 Task: Find connections with filter location Lofthouse with filter topic #realtorwith filter profile language French with filter current company ISRO - Indian Space Research Organisation with filter school GL Bajaj Institute of Technology and Management with filter industry Glass Product Manufacturing with filter service category NotaryOnline Research with filter keywords title Political Scientist
Action: Mouse moved to (492, 70)
Screenshot: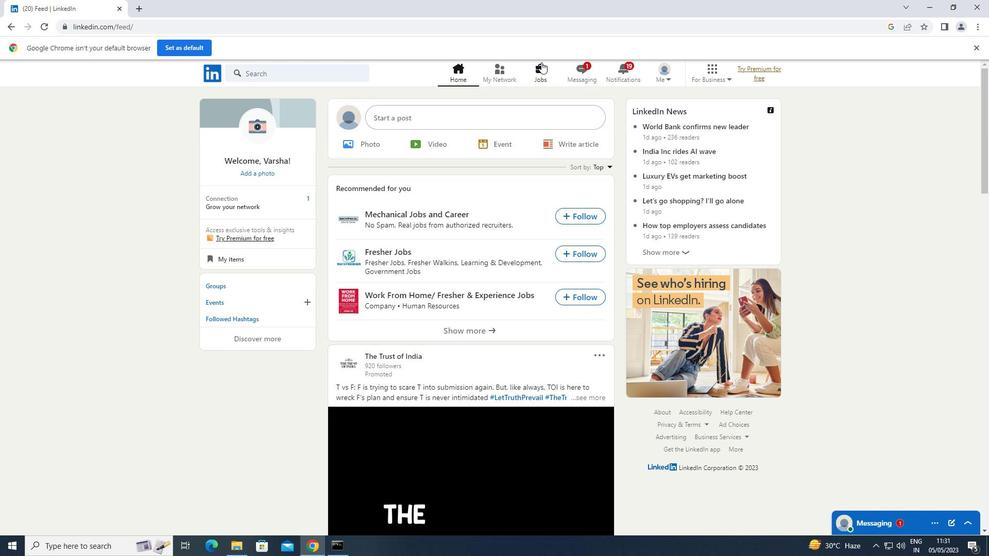 
Action: Mouse pressed left at (492, 70)
Screenshot: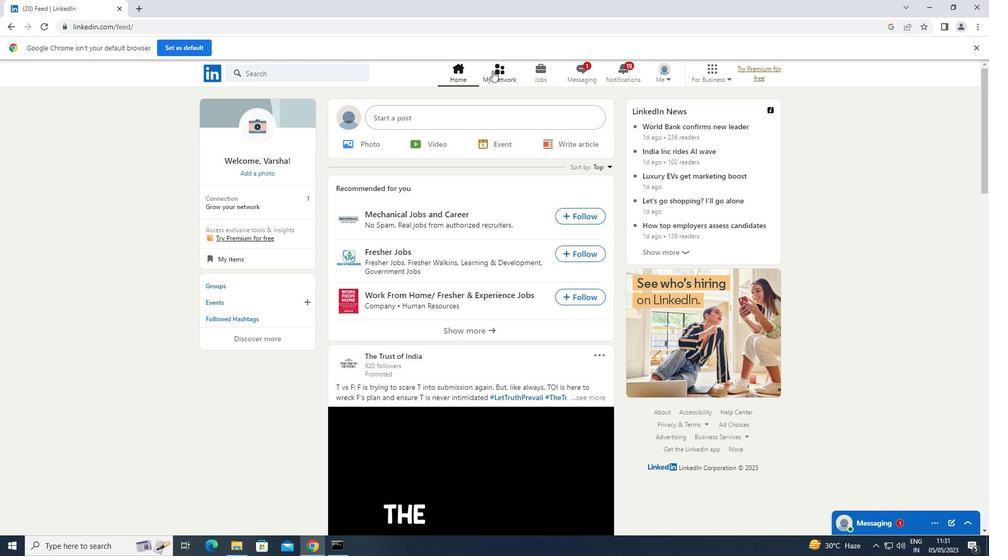 
Action: Mouse moved to (252, 129)
Screenshot: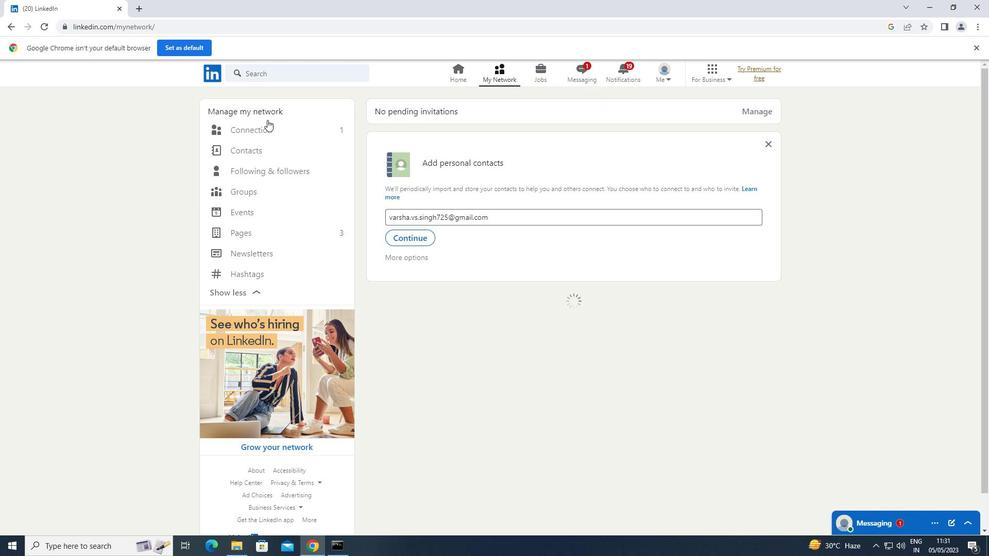 
Action: Mouse pressed left at (252, 129)
Screenshot: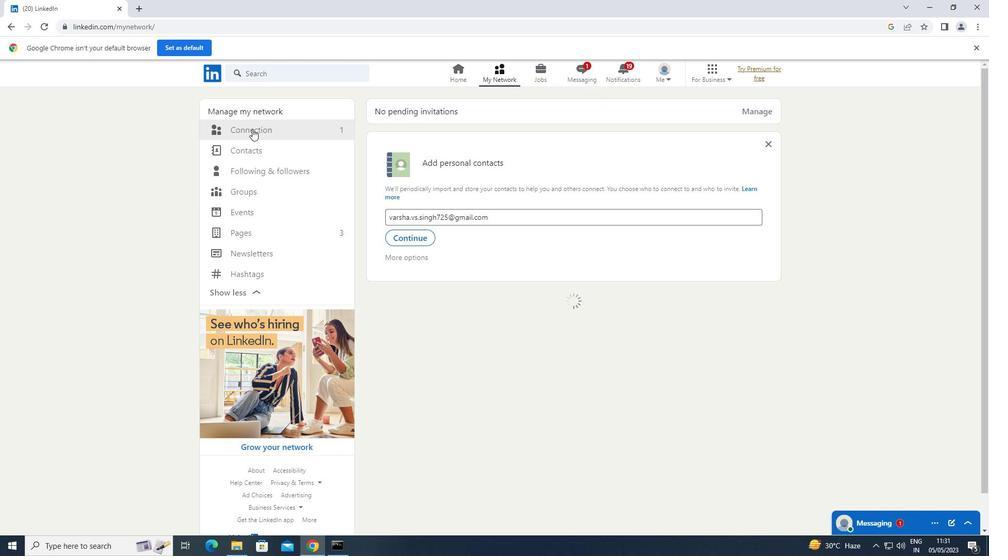 
Action: Mouse moved to (579, 128)
Screenshot: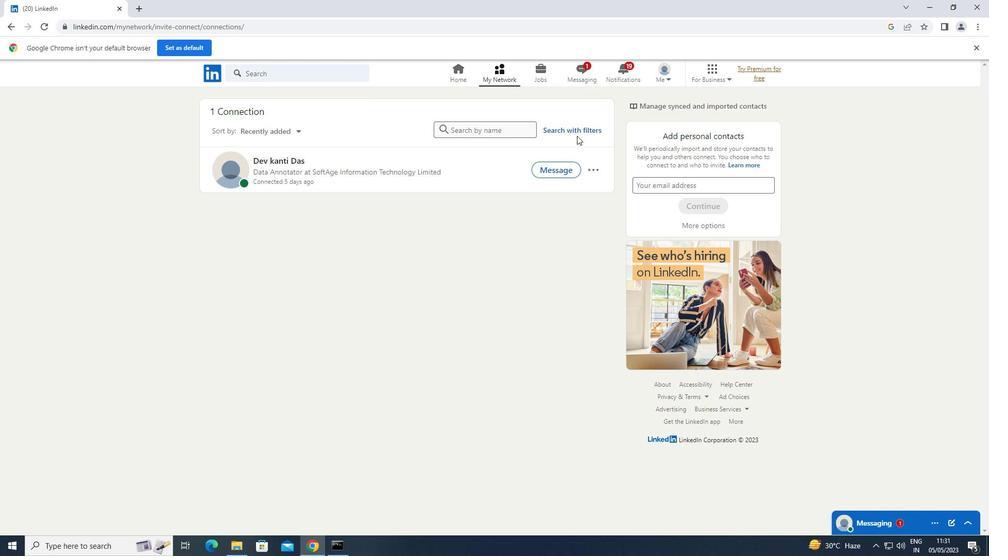 
Action: Mouse pressed left at (579, 128)
Screenshot: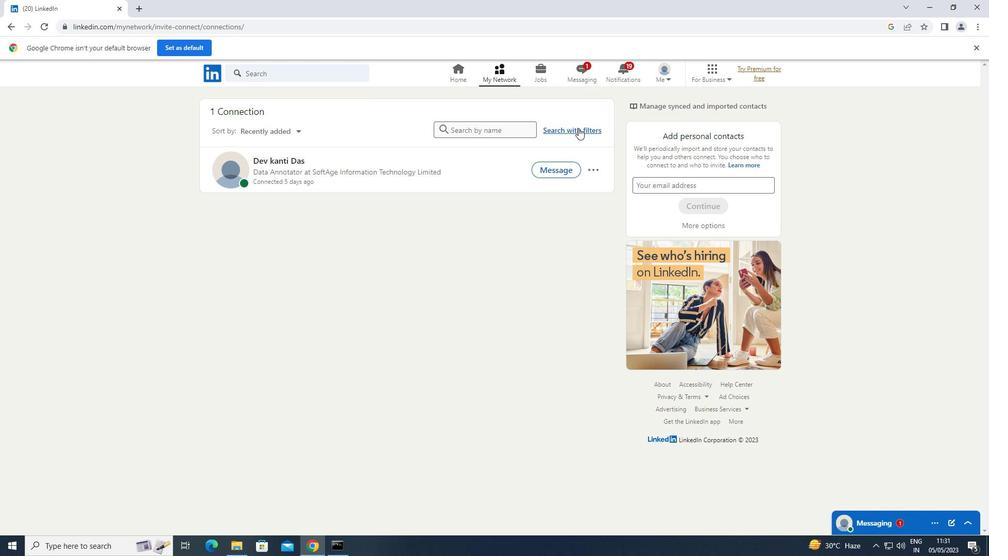 
Action: Mouse moved to (530, 103)
Screenshot: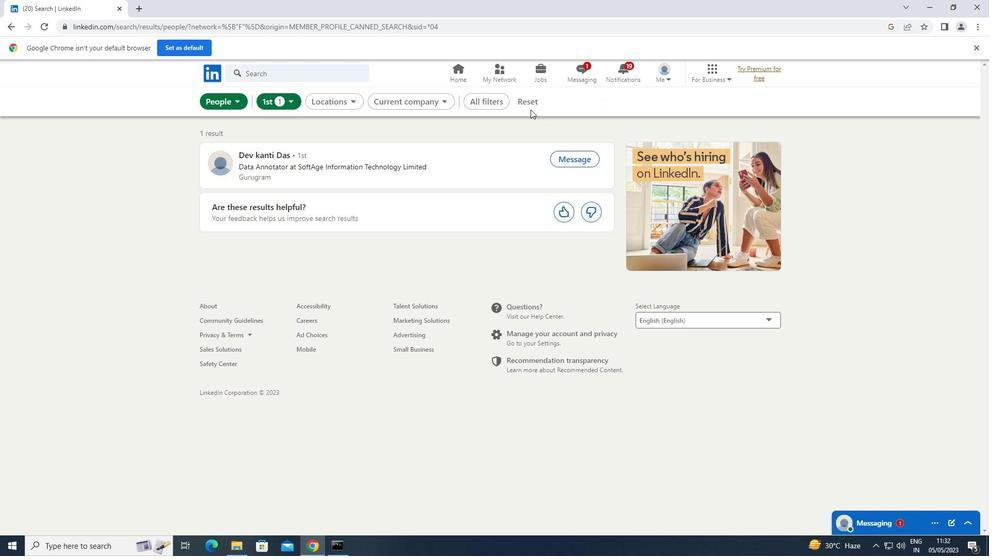 
Action: Mouse pressed left at (530, 103)
Screenshot: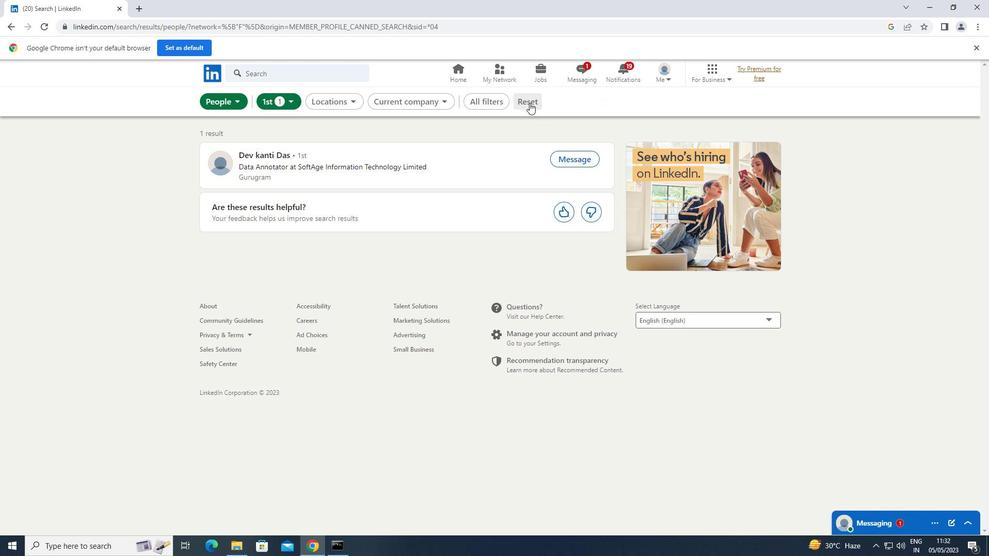 
Action: Mouse moved to (513, 95)
Screenshot: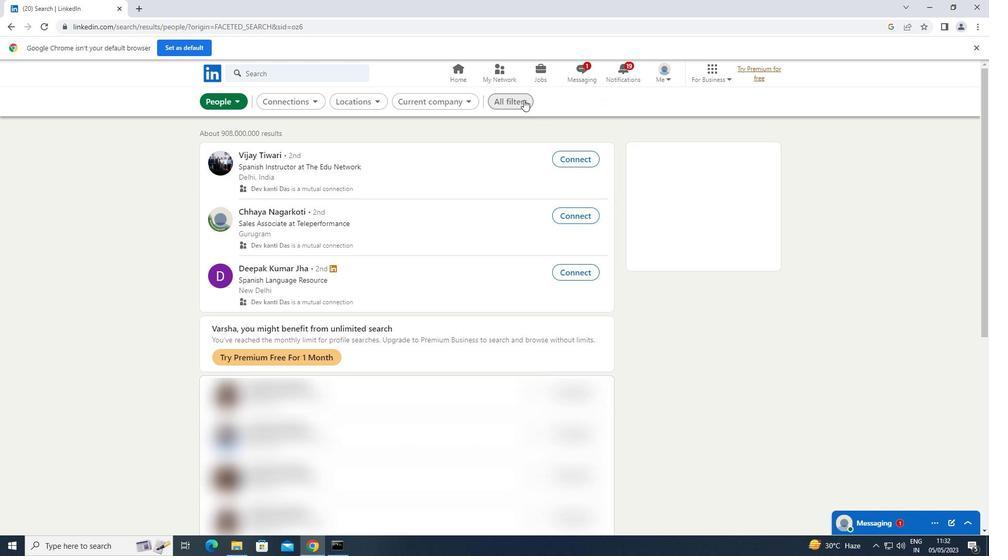 
Action: Mouse pressed left at (513, 95)
Screenshot: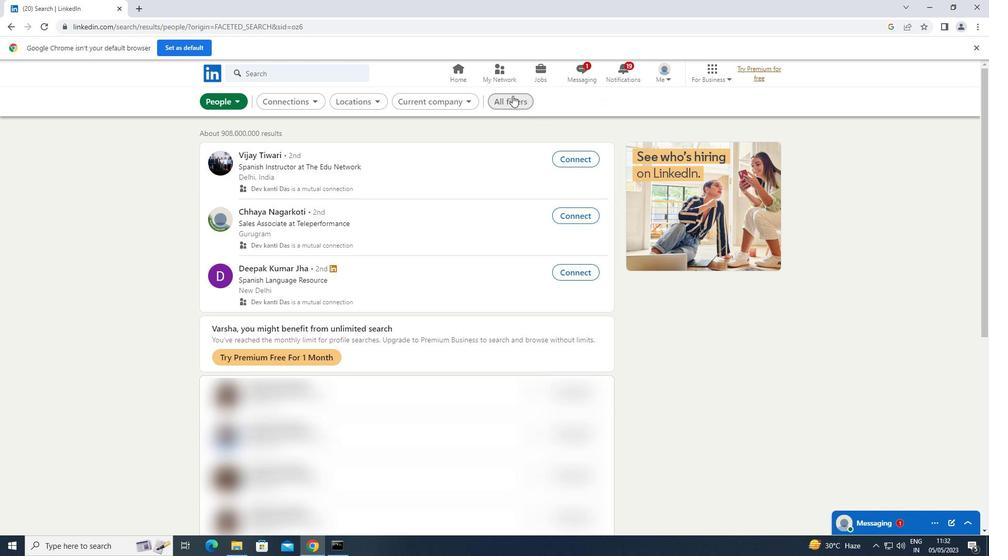 
Action: Mouse moved to (783, 209)
Screenshot: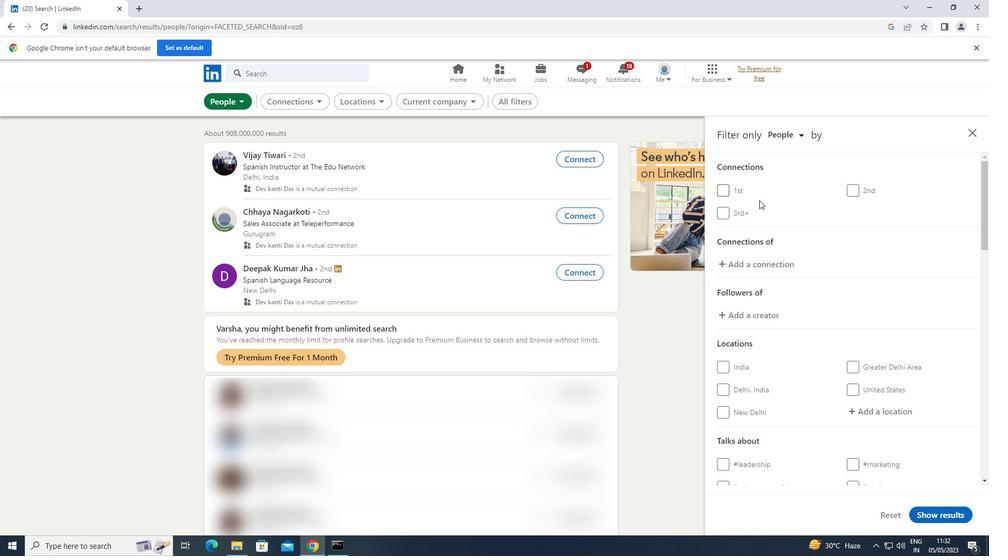 
Action: Mouse scrolled (783, 209) with delta (0, 0)
Screenshot: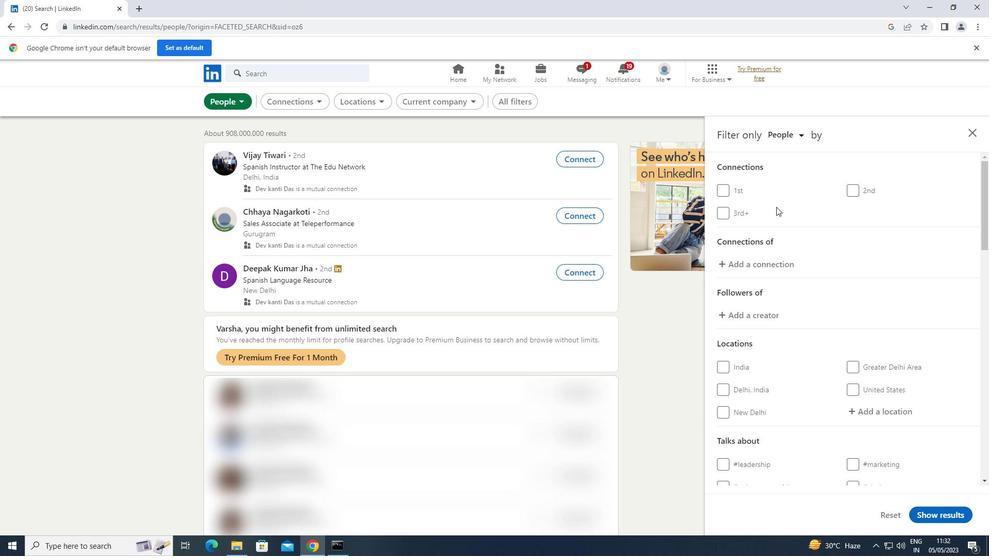 
Action: Mouse scrolled (783, 209) with delta (0, 0)
Screenshot: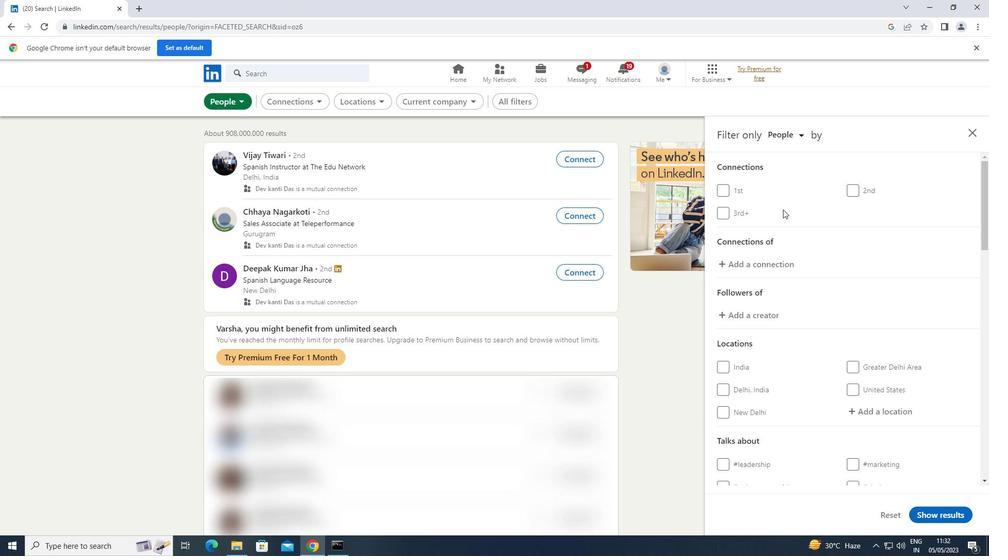 
Action: Mouse scrolled (783, 209) with delta (0, 0)
Screenshot: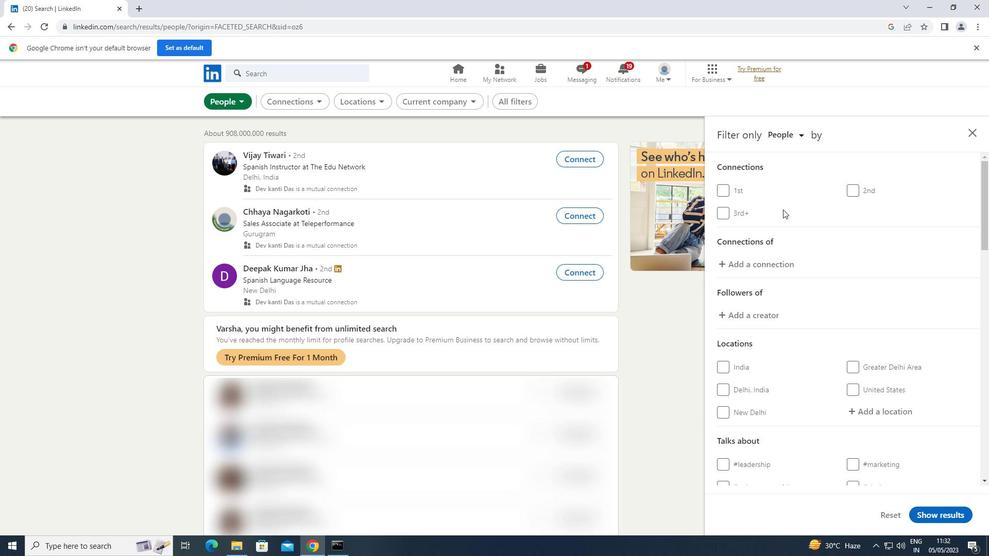 
Action: Mouse moved to (866, 262)
Screenshot: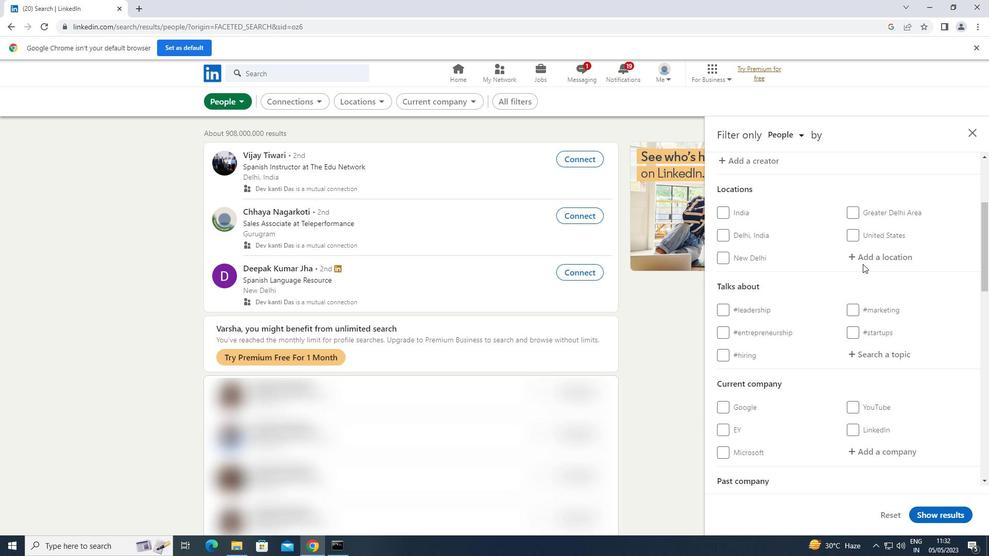 
Action: Mouse pressed left at (866, 262)
Screenshot: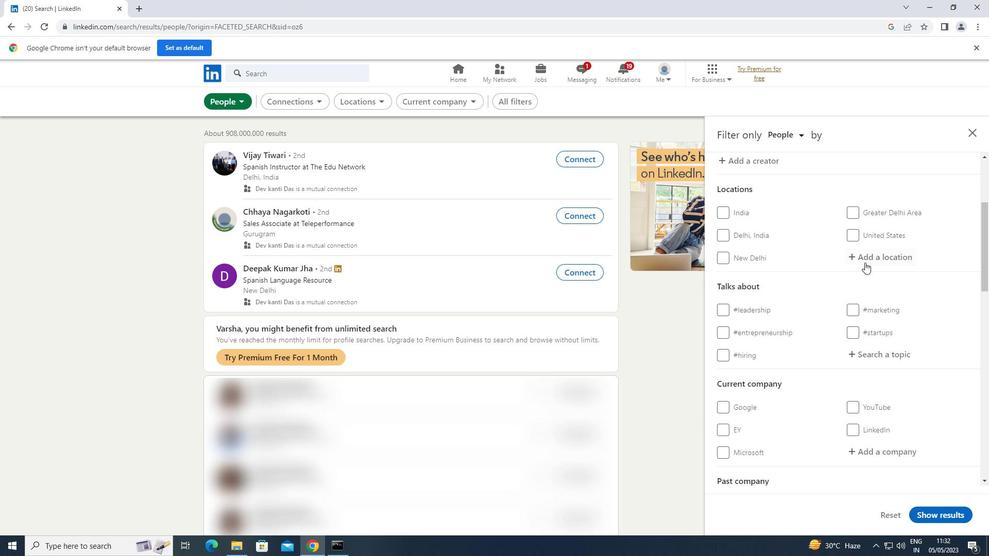 
Action: Key pressed <Key.shift>LOFTHOUSE
Screenshot: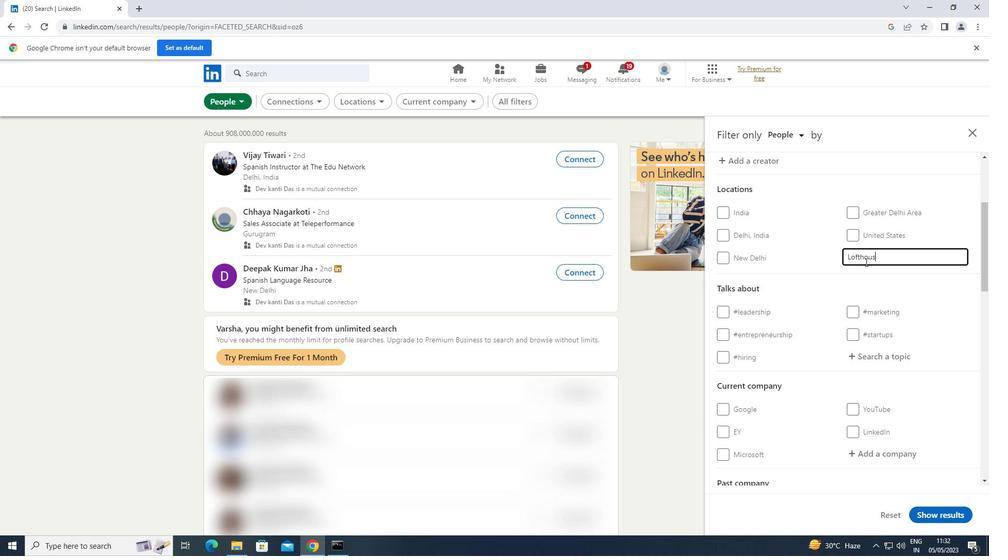 
Action: Mouse moved to (867, 355)
Screenshot: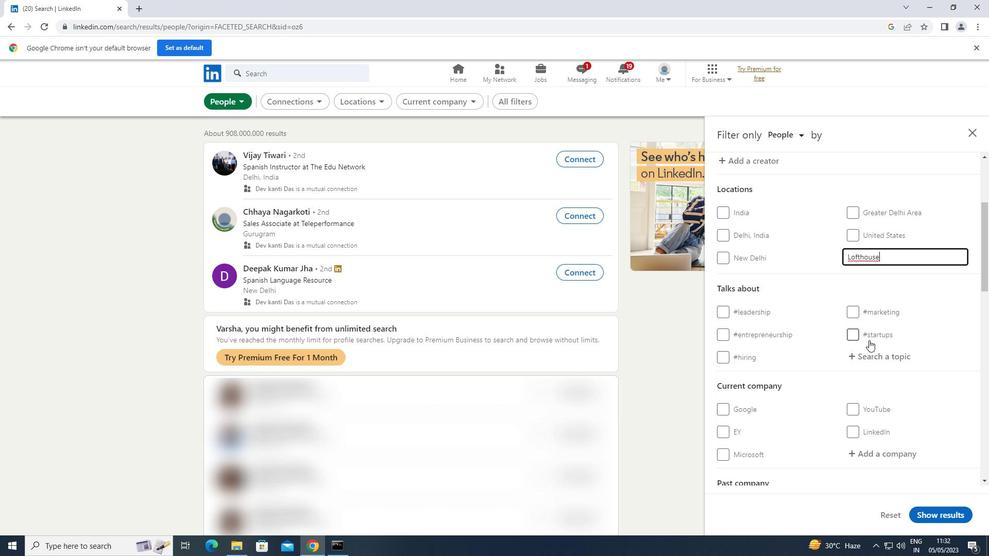 
Action: Mouse pressed left at (867, 355)
Screenshot: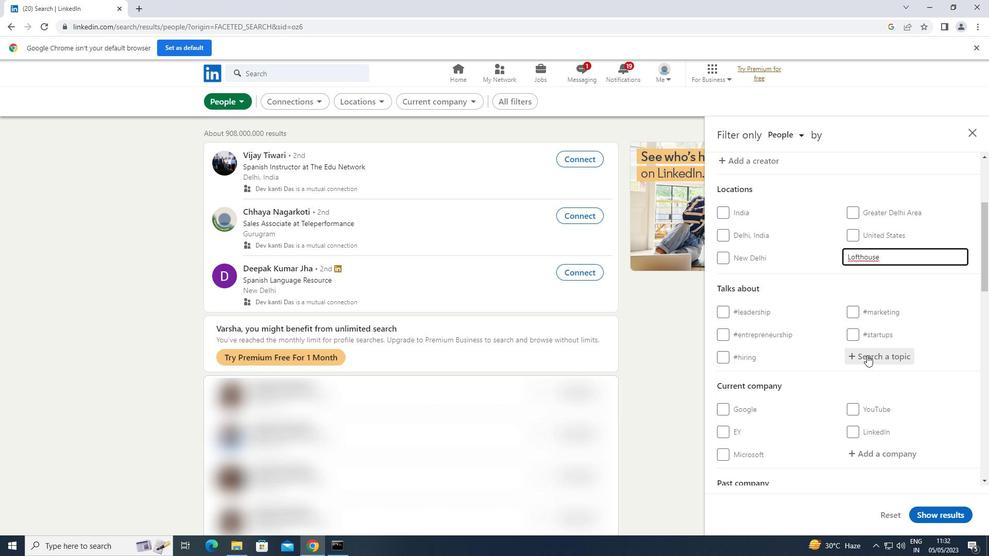 
Action: Key pressed REALTOR
Screenshot: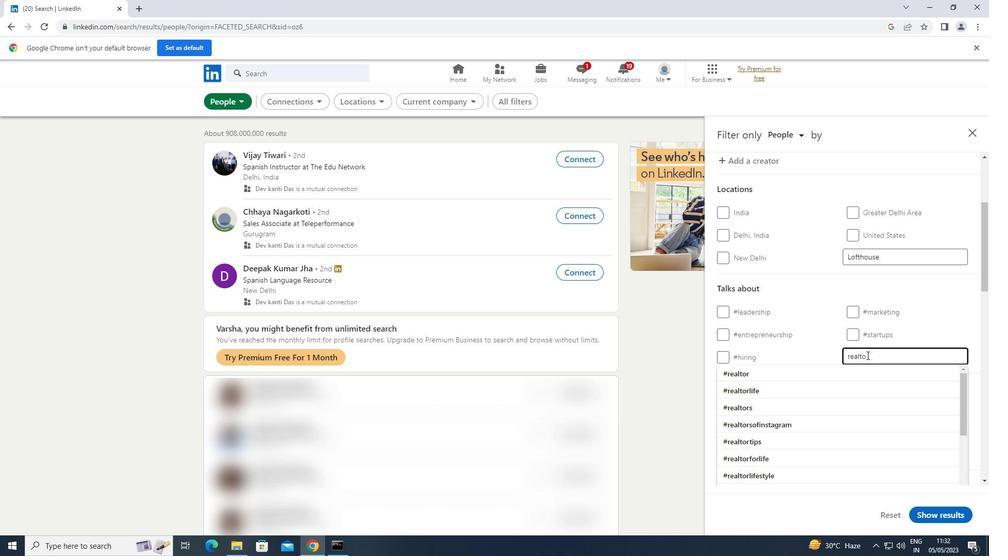 
Action: Mouse moved to (810, 364)
Screenshot: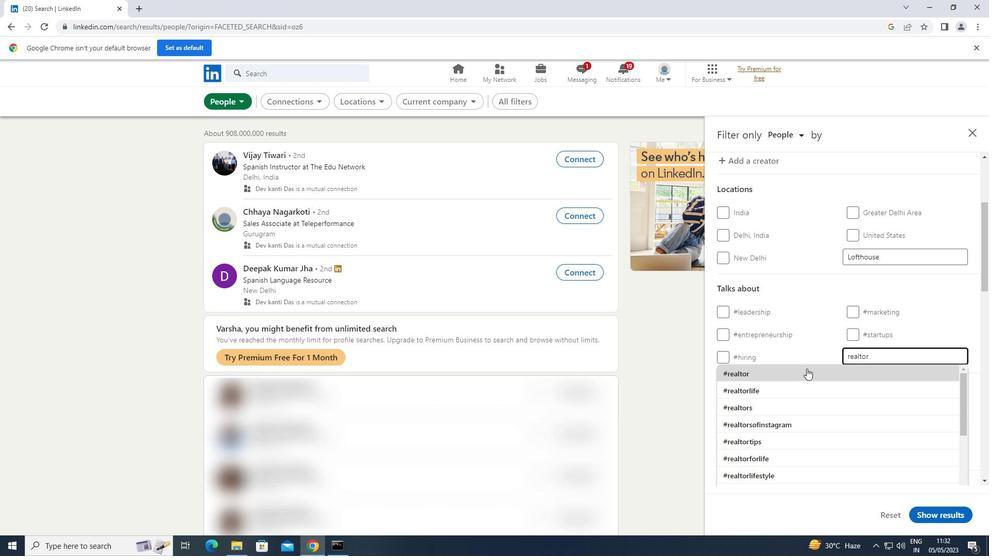 
Action: Mouse pressed left at (810, 364)
Screenshot: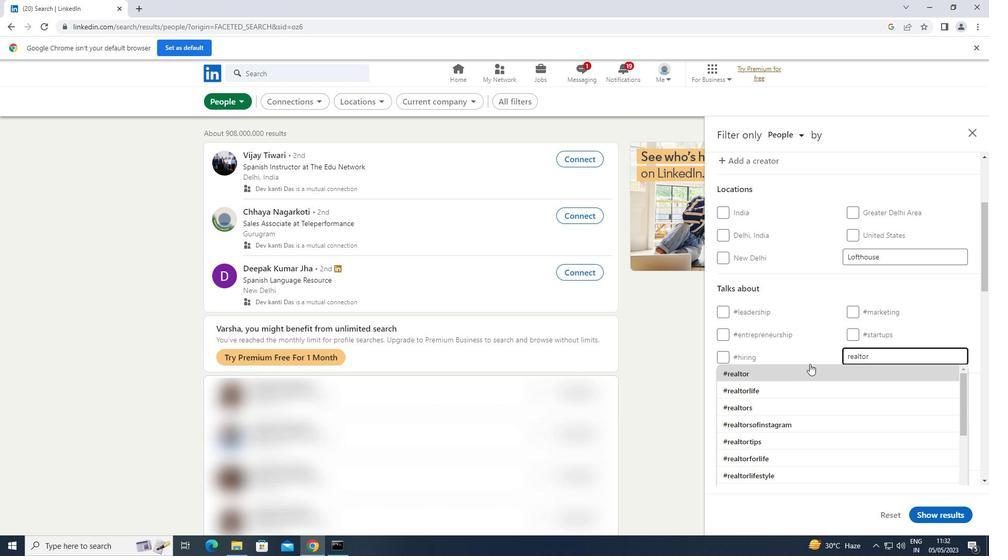 
Action: Mouse scrolled (810, 364) with delta (0, 0)
Screenshot: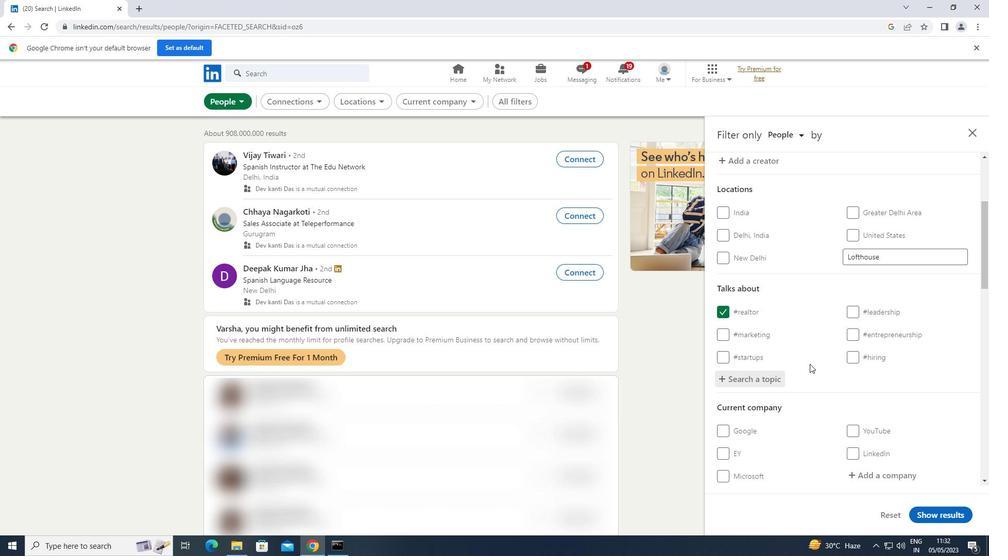 
Action: Mouse scrolled (810, 364) with delta (0, 0)
Screenshot: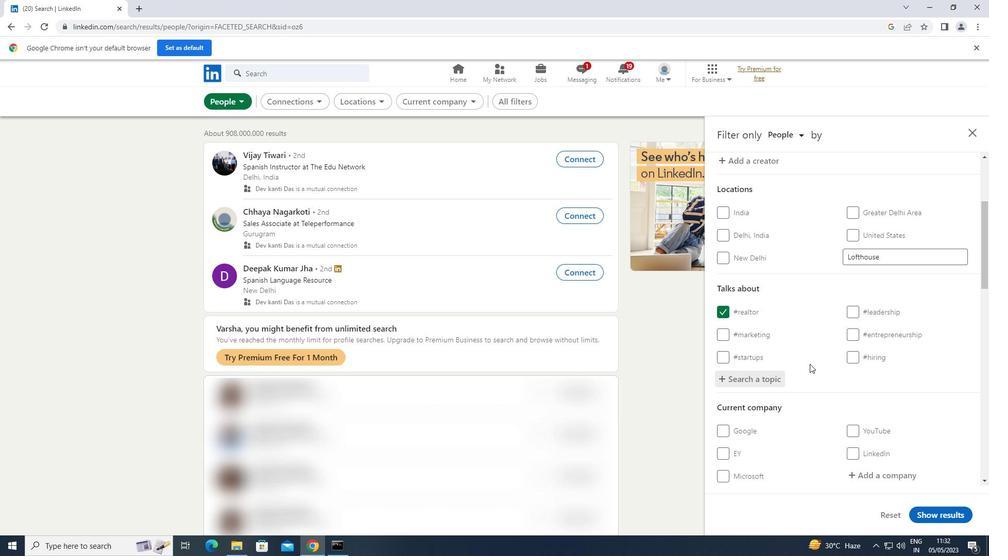 
Action: Mouse scrolled (810, 364) with delta (0, 0)
Screenshot: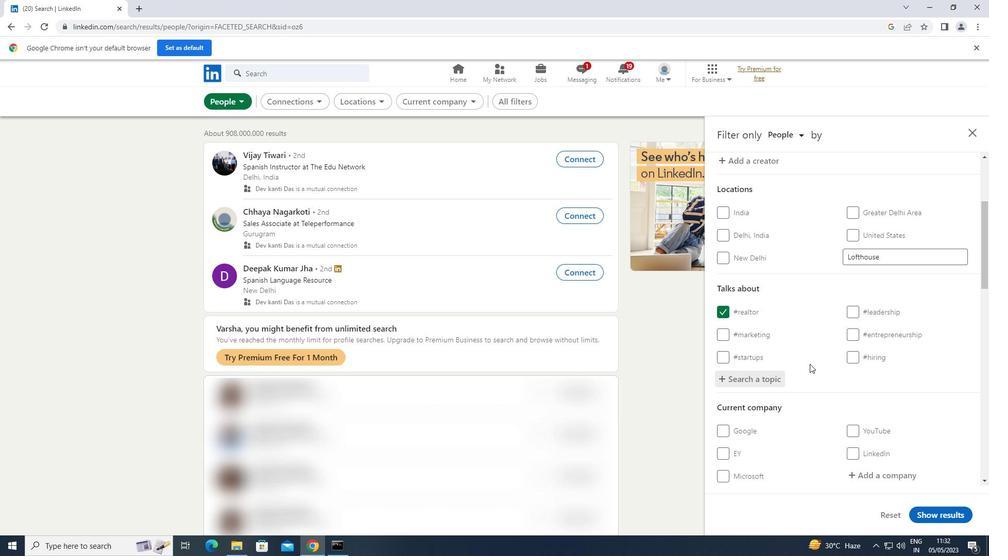 
Action: Mouse scrolled (810, 364) with delta (0, 0)
Screenshot: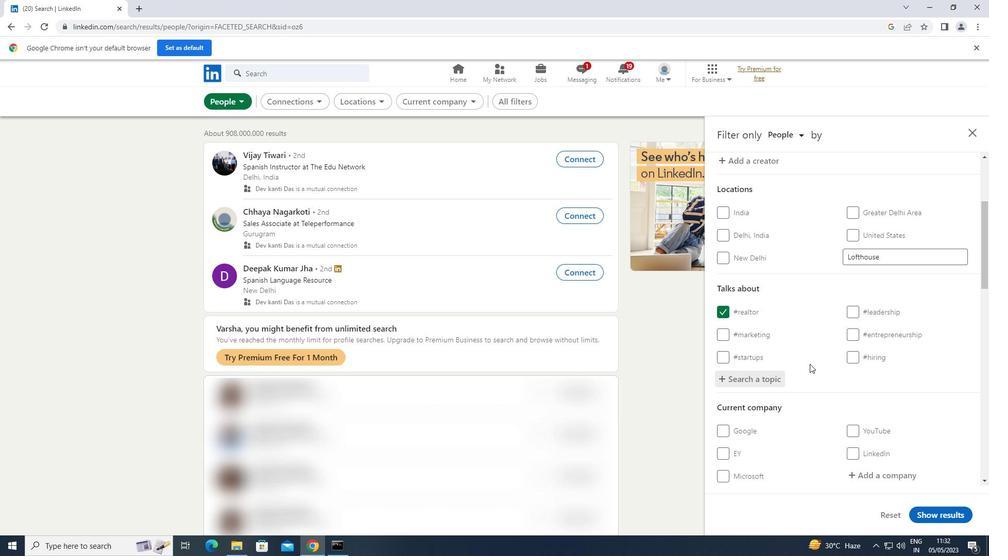 
Action: Mouse scrolled (810, 364) with delta (0, 0)
Screenshot: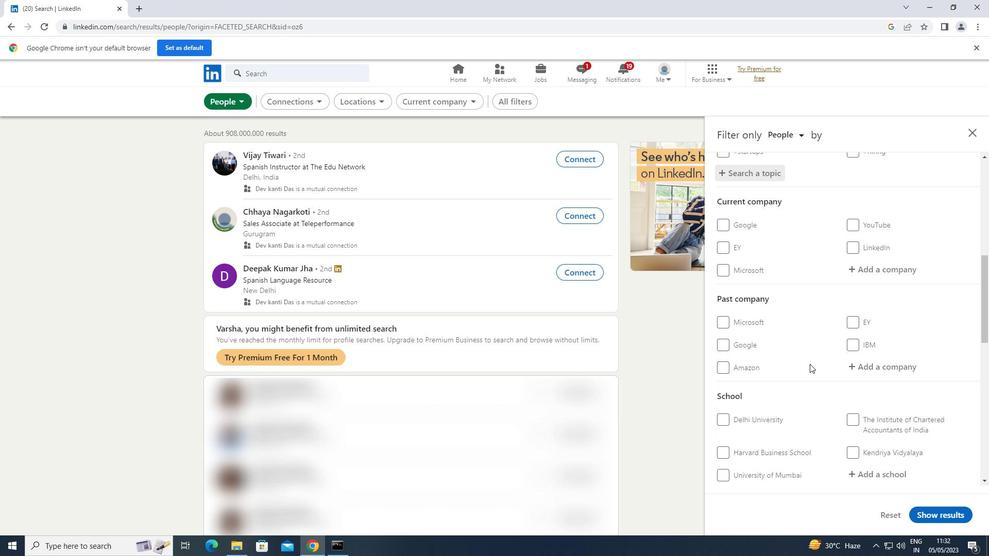 
Action: Mouse scrolled (810, 364) with delta (0, 0)
Screenshot: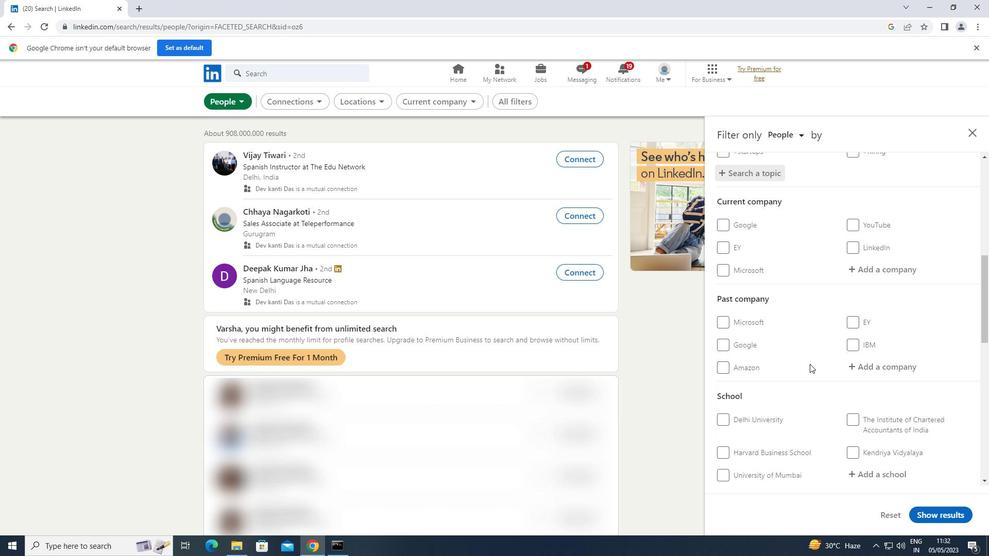 
Action: Mouse scrolled (810, 364) with delta (0, 0)
Screenshot: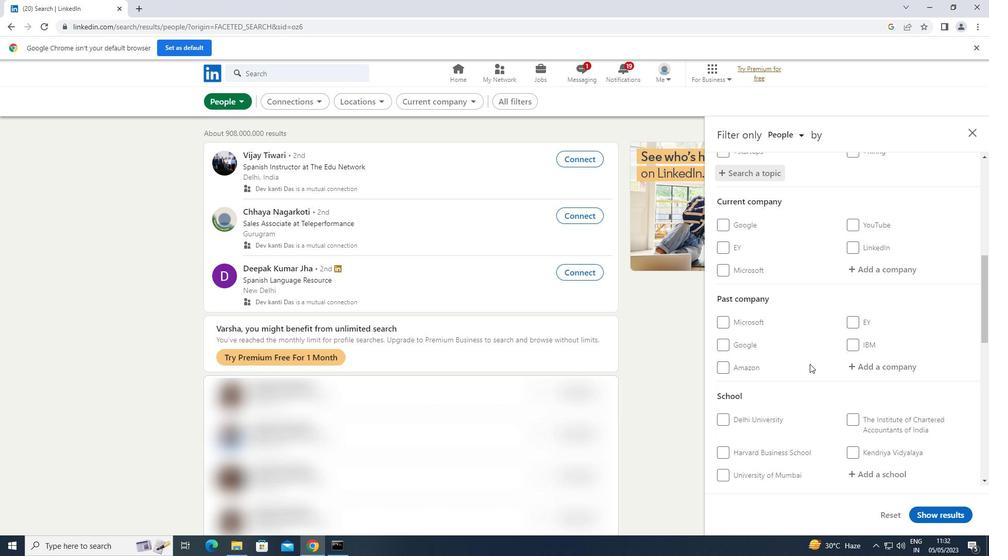 
Action: Mouse scrolled (810, 364) with delta (0, 0)
Screenshot: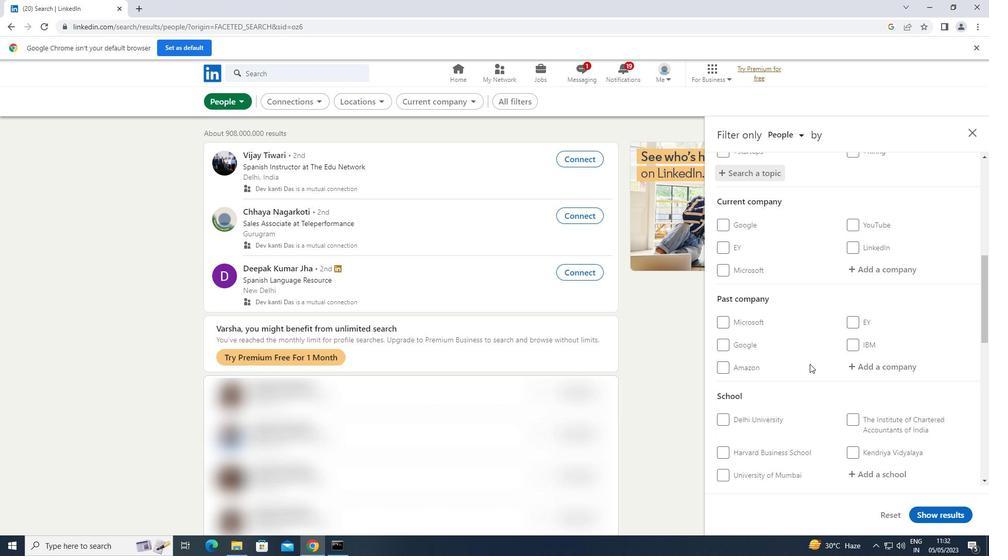 
Action: Mouse scrolled (810, 364) with delta (0, 0)
Screenshot: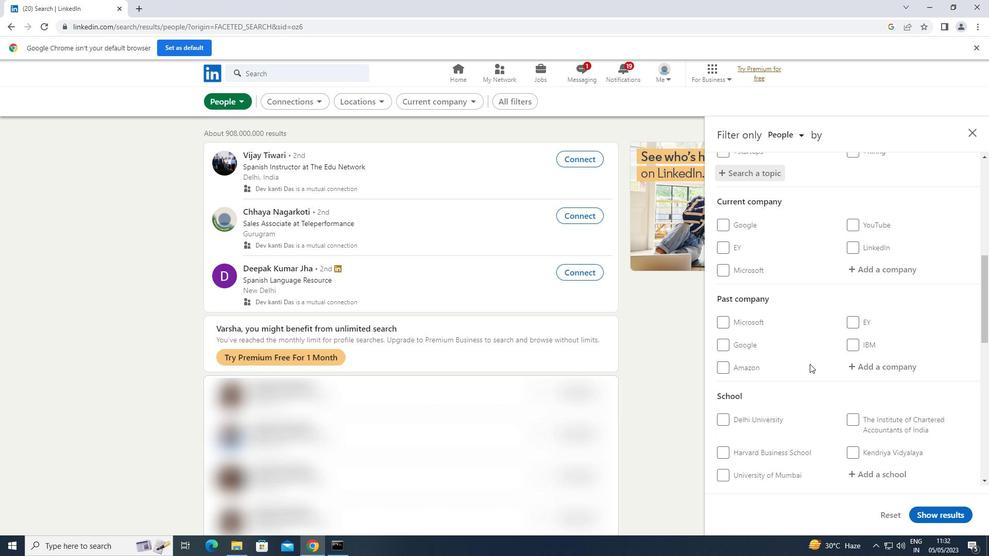 
Action: Mouse moved to (849, 384)
Screenshot: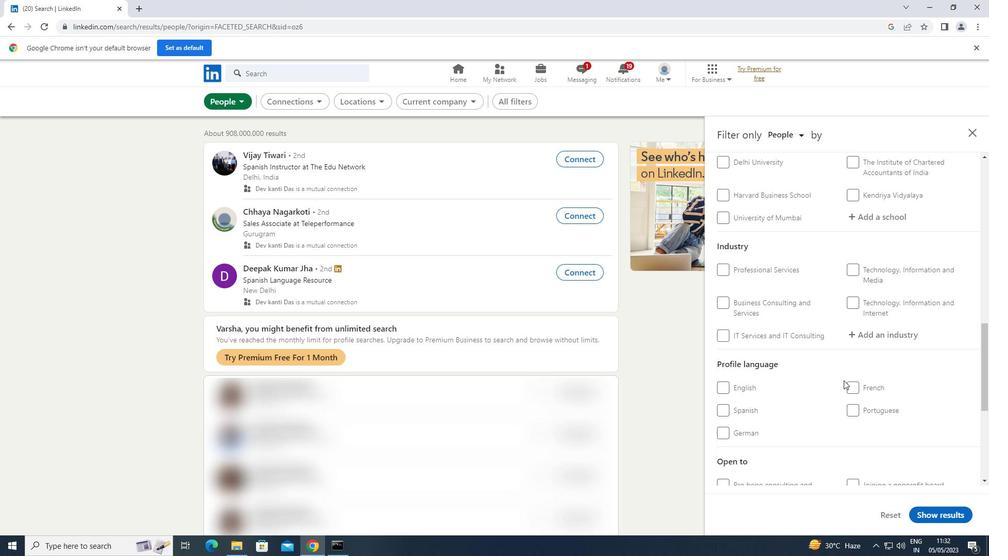 
Action: Mouse pressed left at (849, 384)
Screenshot: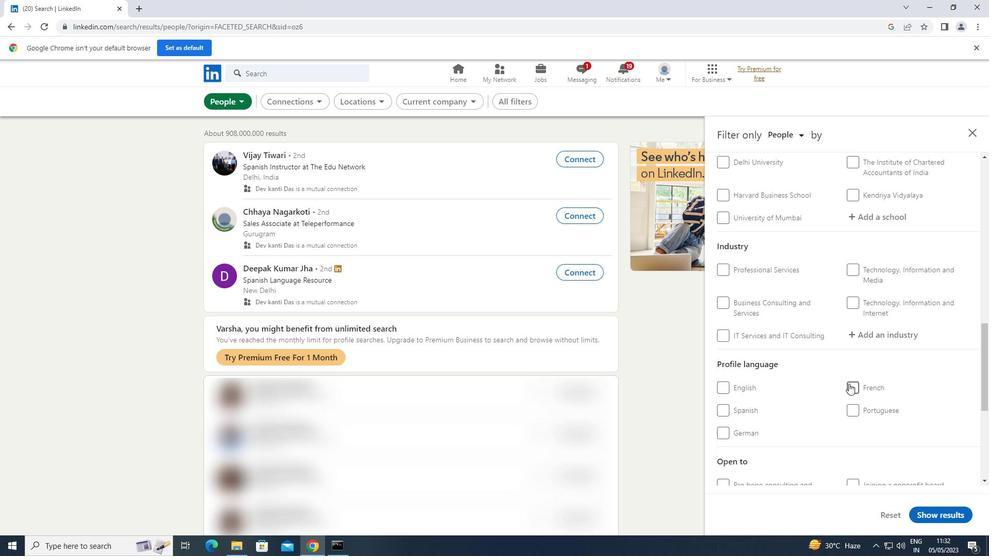 
Action: Mouse moved to (836, 378)
Screenshot: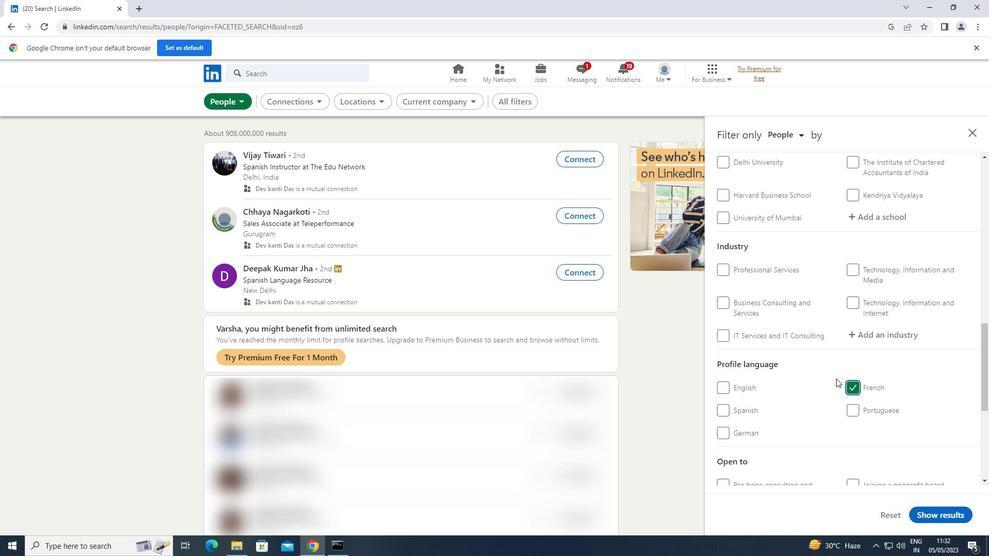 
Action: Mouse scrolled (836, 378) with delta (0, 0)
Screenshot: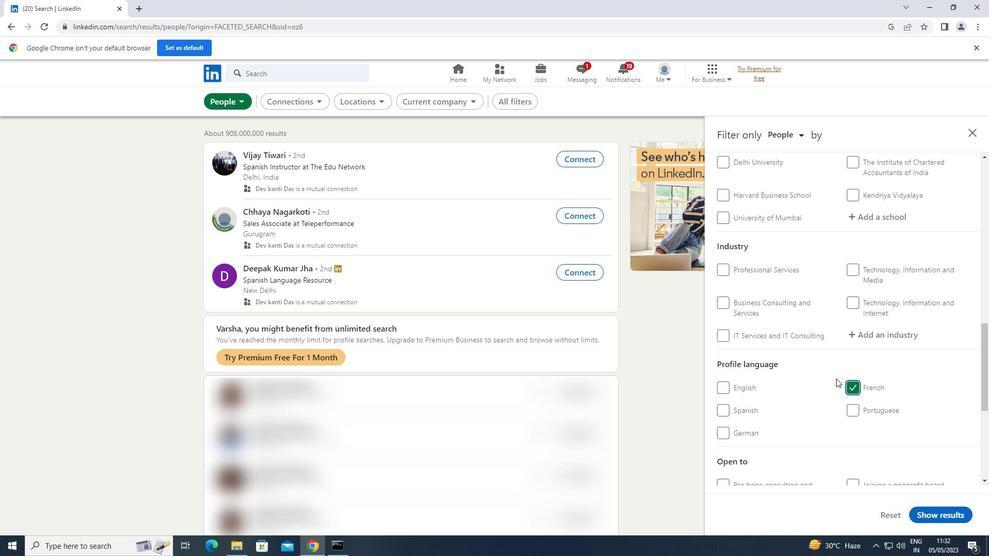
Action: Mouse scrolled (836, 378) with delta (0, 0)
Screenshot: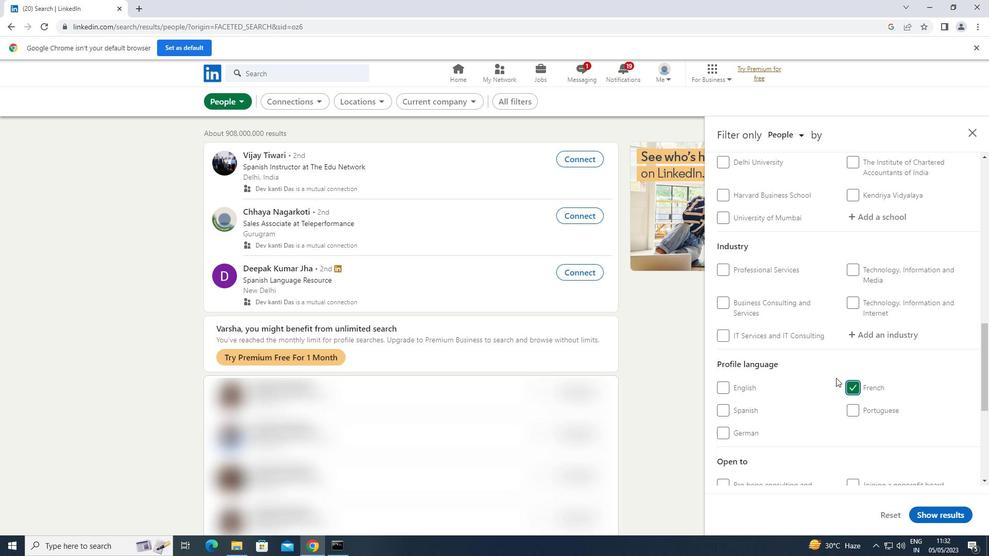 
Action: Mouse moved to (836, 377)
Screenshot: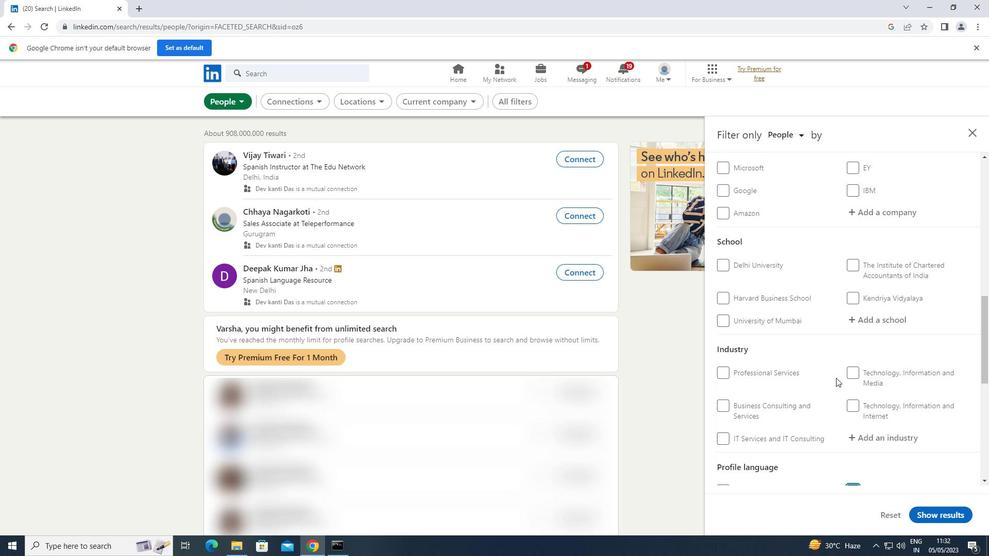 
Action: Mouse scrolled (836, 377) with delta (0, 0)
Screenshot: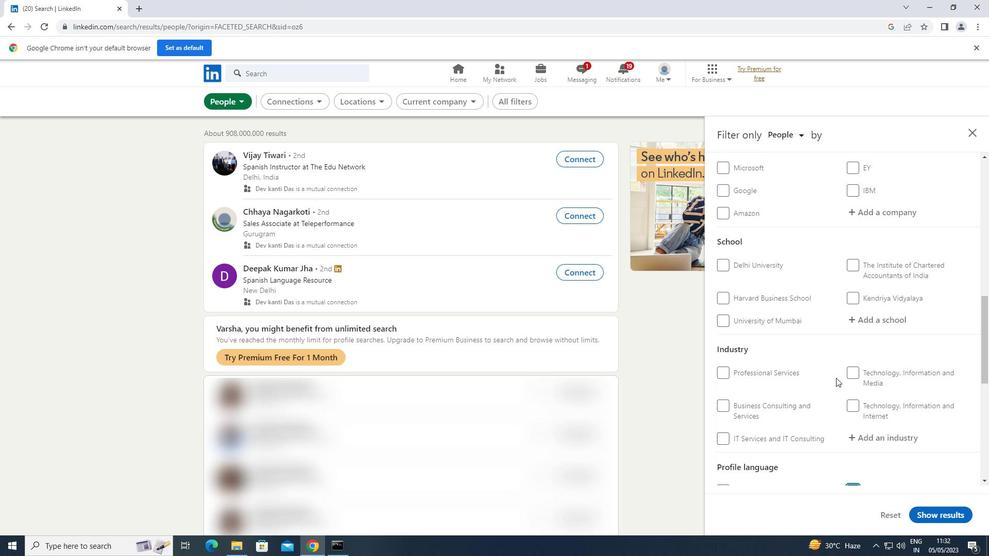 
Action: Mouse scrolled (836, 377) with delta (0, 0)
Screenshot: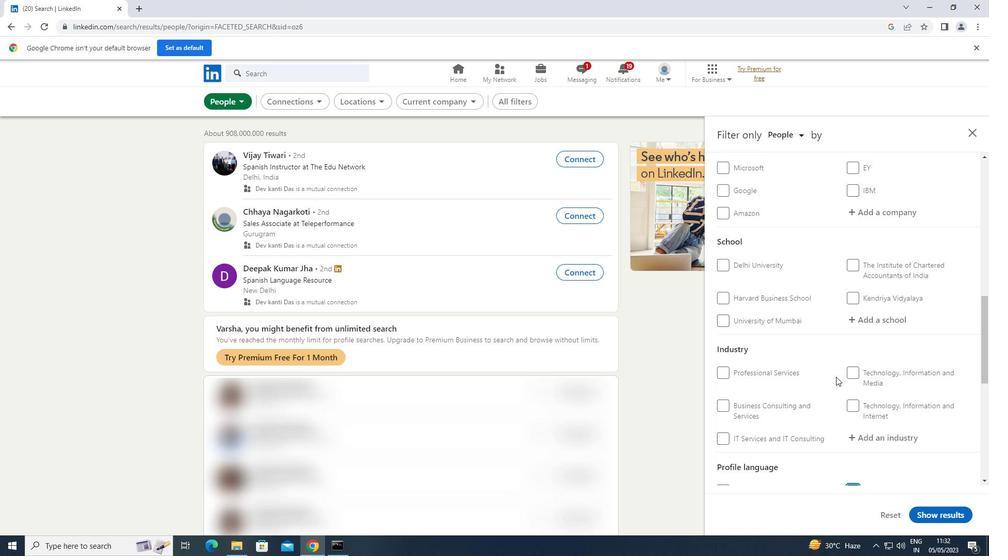 
Action: Mouse scrolled (836, 377) with delta (0, 0)
Screenshot: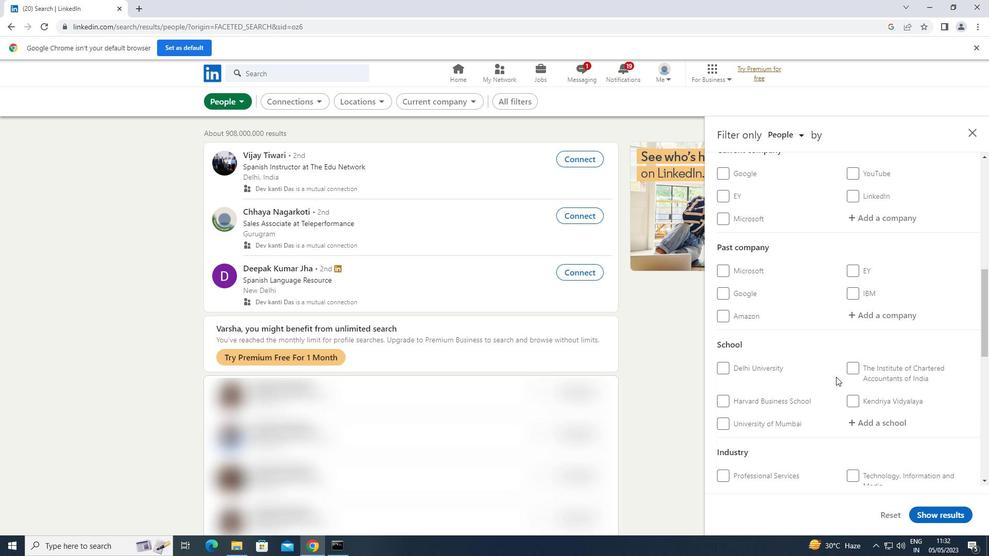 
Action: Mouse moved to (877, 273)
Screenshot: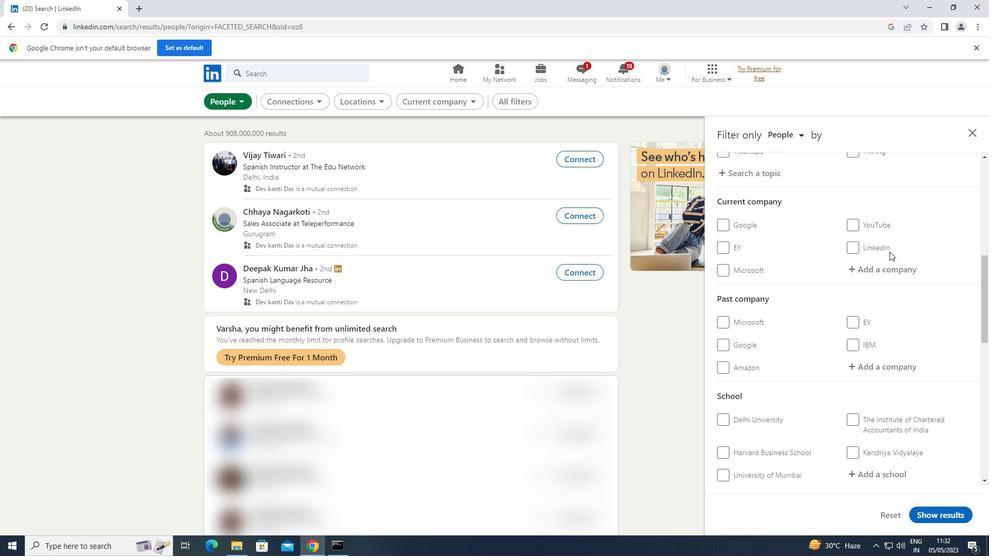 
Action: Mouse pressed left at (877, 273)
Screenshot: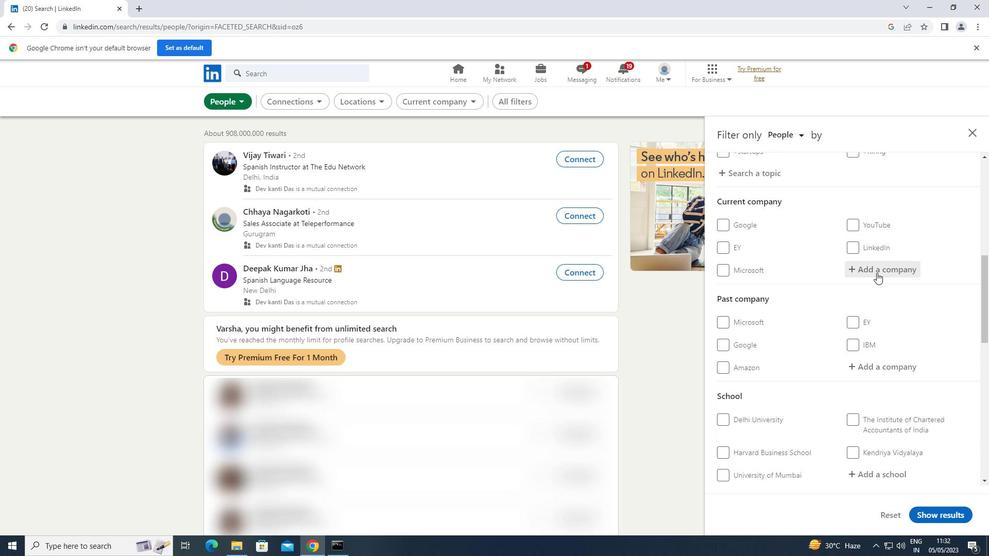 
Action: Key pressed <Key.shift><Key.shift>ISRO-
Screenshot: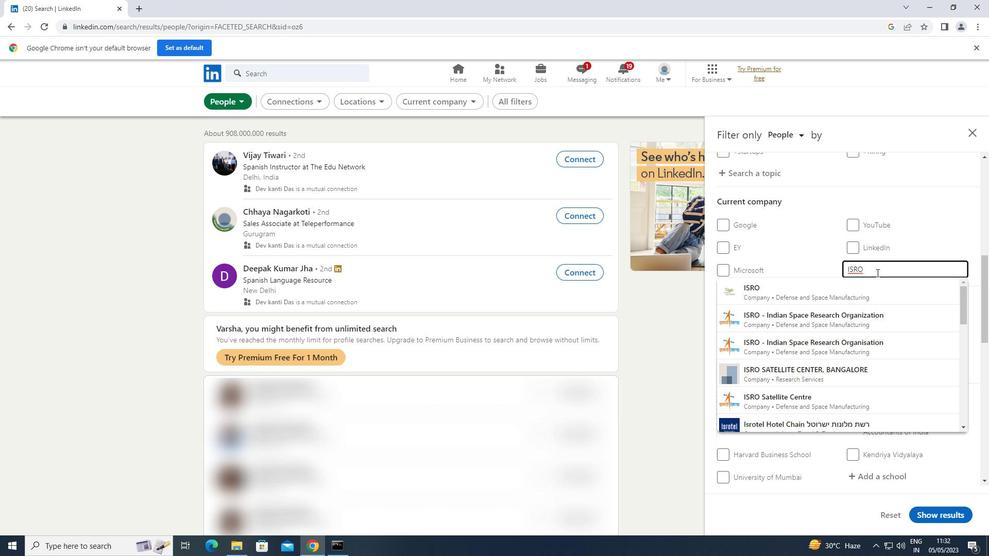 
Action: Mouse moved to (848, 318)
Screenshot: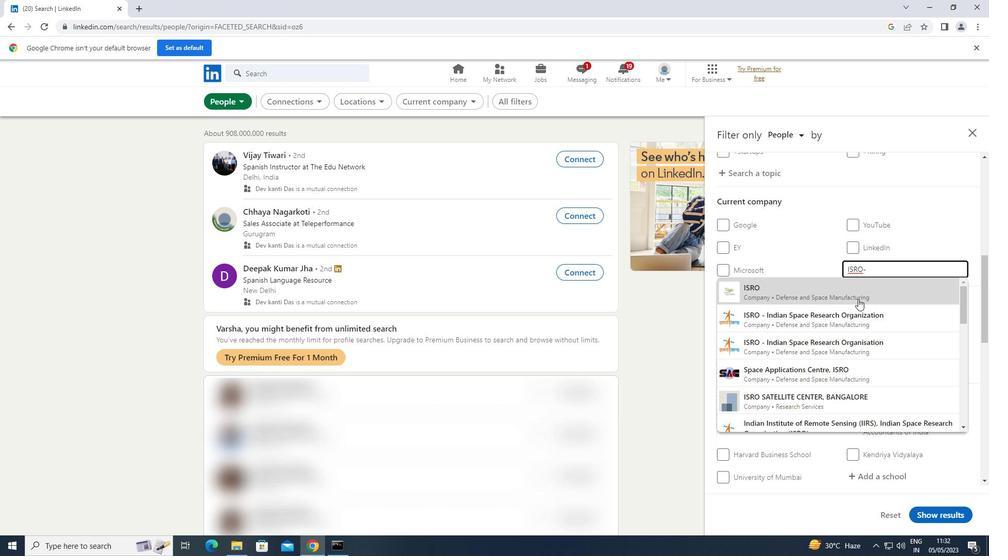 
Action: Mouse pressed left at (848, 318)
Screenshot: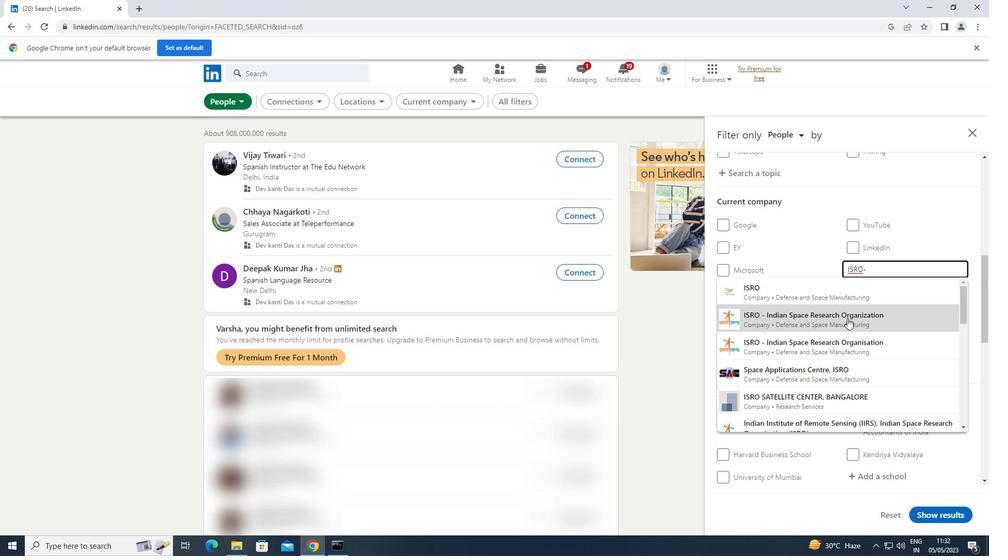 
Action: Mouse scrolled (848, 318) with delta (0, 0)
Screenshot: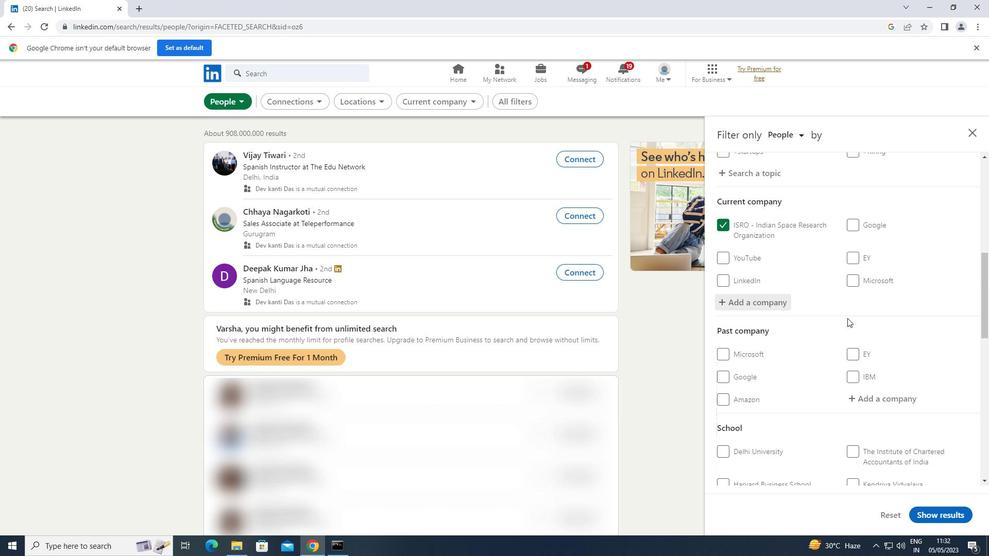 
Action: Mouse scrolled (848, 318) with delta (0, 0)
Screenshot: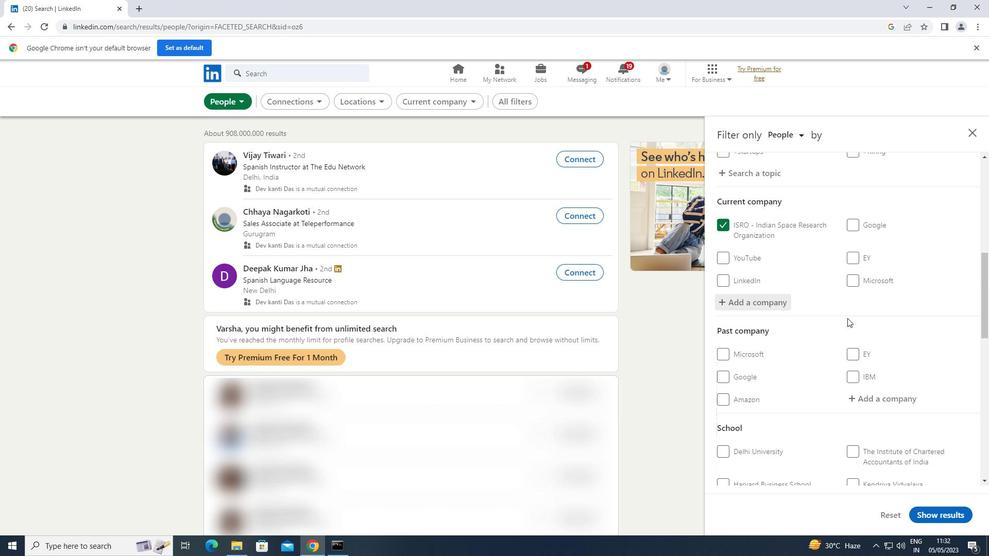 
Action: Mouse scrolled (848, 318) with delta (0, 0)
Screenshot: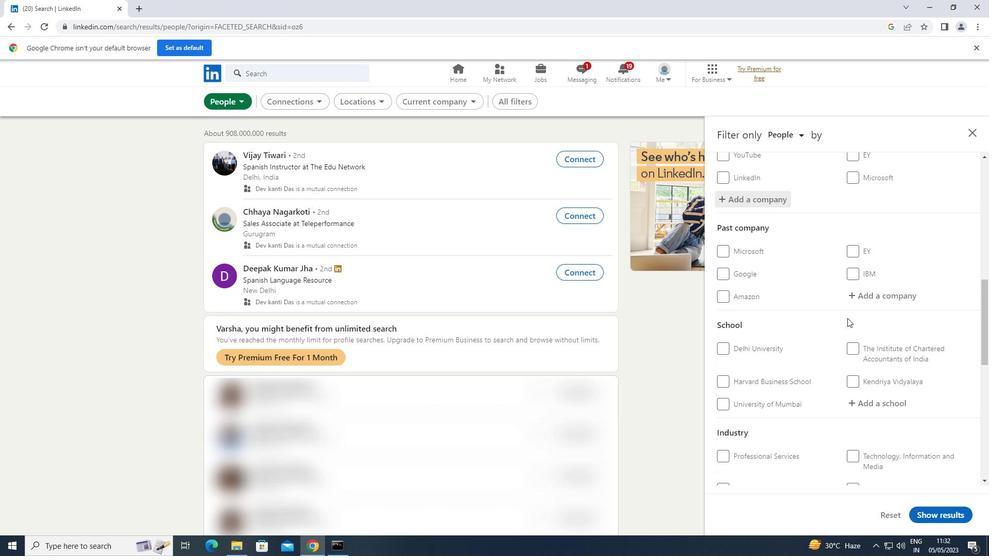 
Action: Mouse scrolled (848, 319) with delta (0, 0)
Screenshot: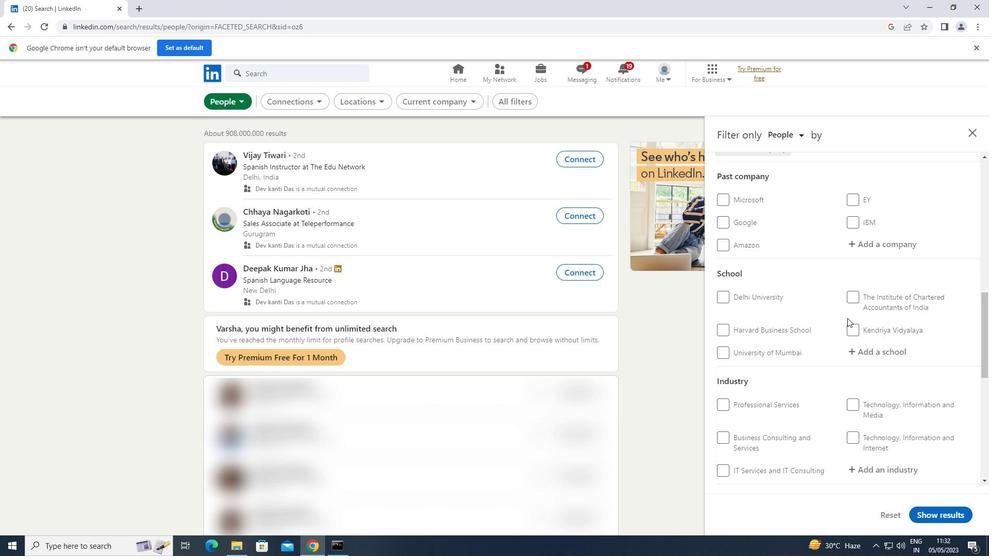 
Action: Mouse scrolled (848, 319) with delta (0, 0)
Screenshot: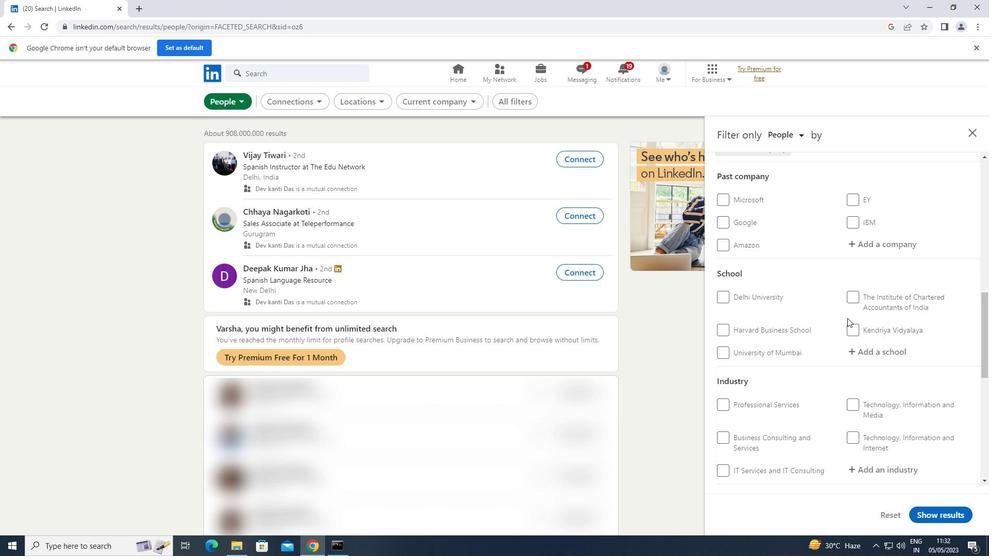 
Action: Mouse scrolled (848, 318) with delta (0, 0)
Screenshot: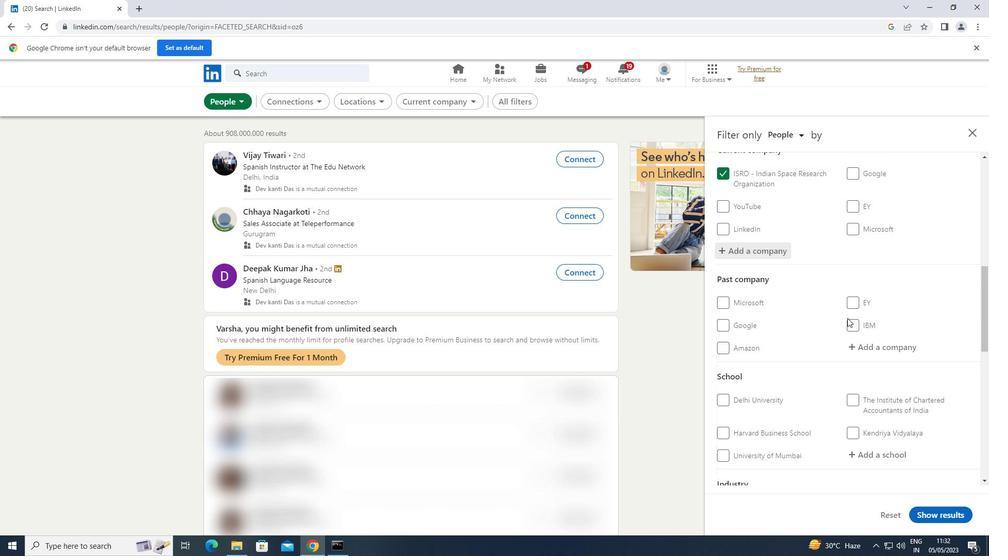 
Action: Mouse scrolled (848, 318) with delta (0, 0)
Screenshot: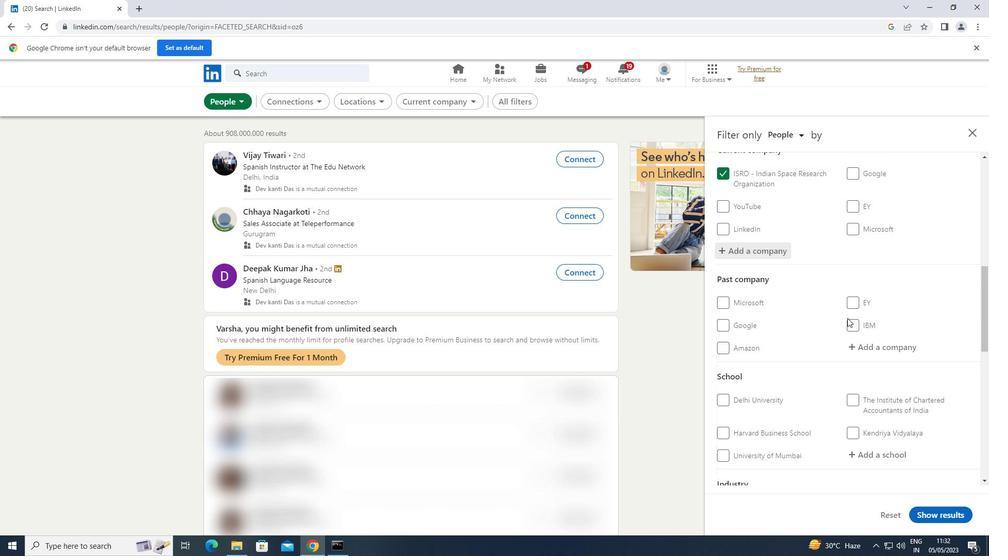 
Action: Mouse scrolled (848, 318) with delta (0, 0)
Screenshot: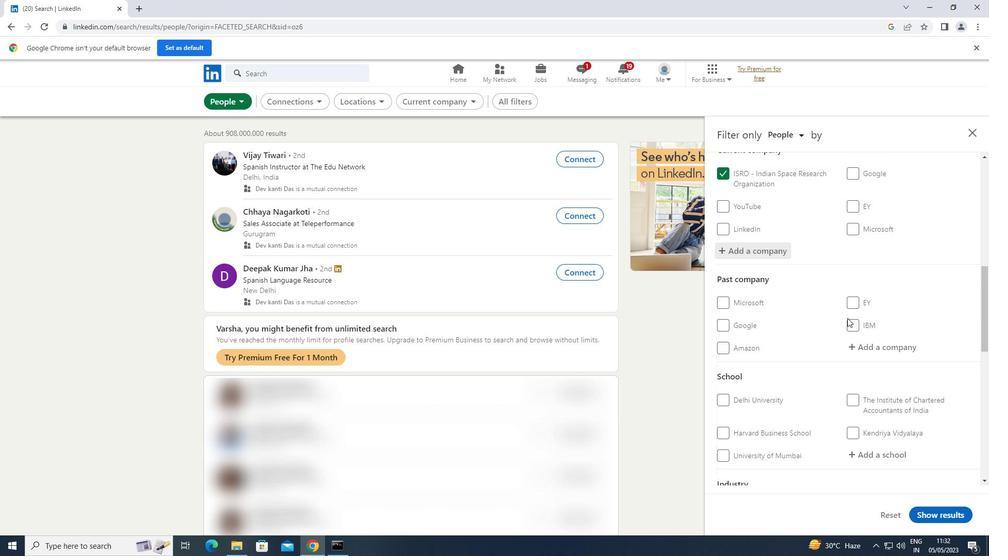 
Action: Mouse moved to (865, 301)
Screenshot: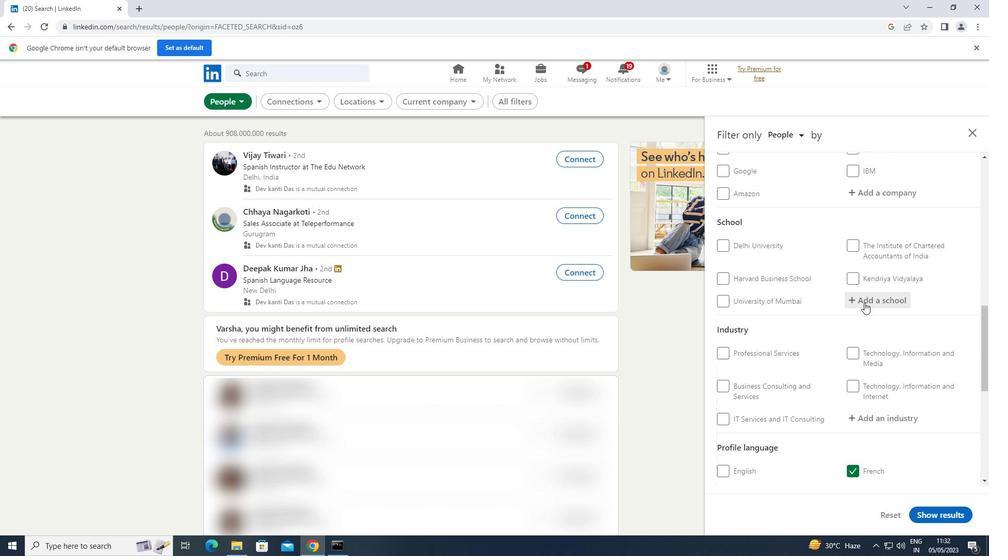 
Action: Mouse pressed left at (865, 301)
Screenshot: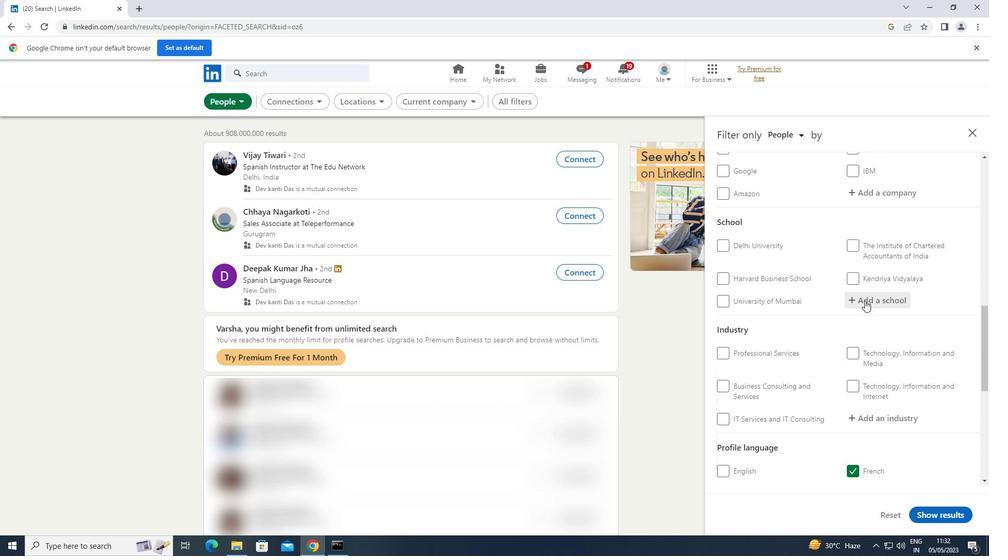 
Action: Key pressed <Key.shift><Key.shift><Key.shift>GL<Key.space><Key.shift>BAJAJ
Screenshot: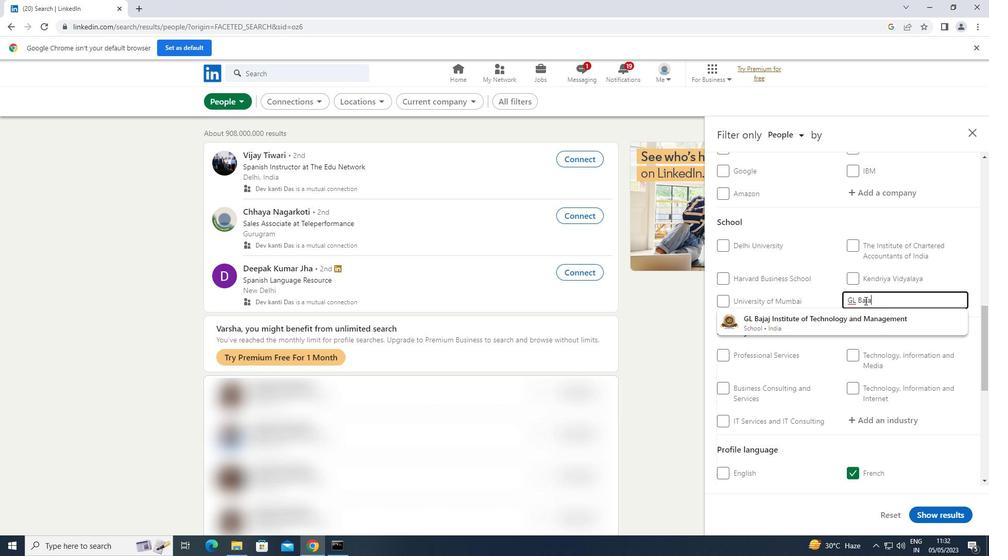 
Action: Mouse moved to (849, 315)
Screenshot: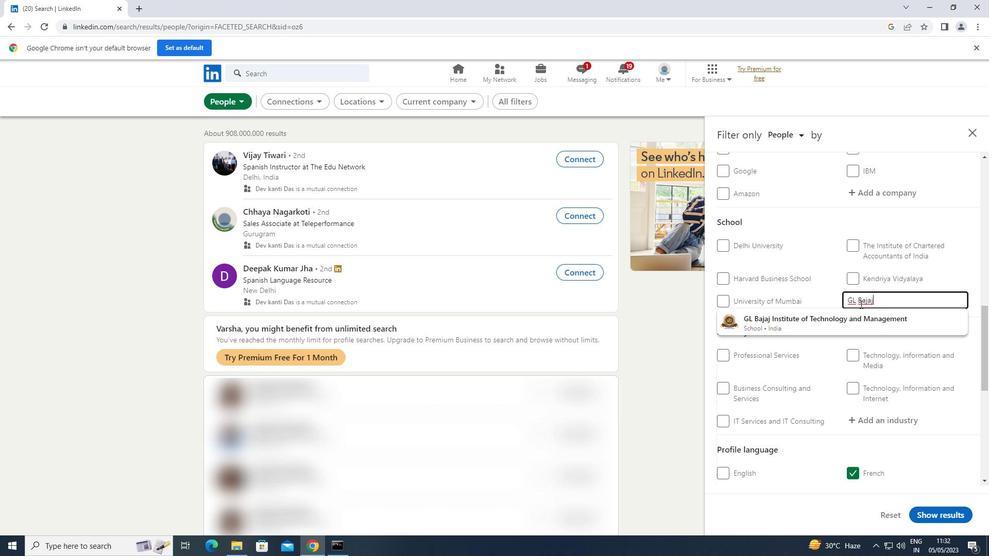 
Action: Mouse pressed left at (849, 315)
Screenshot: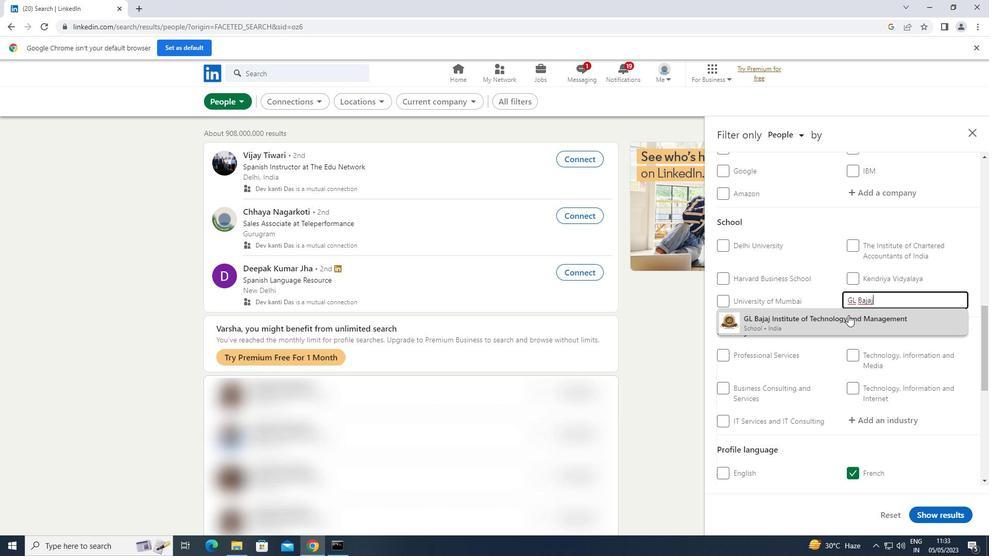
Action: Mouse scrolled (849, 315) with delta (0, 0)
Screenshot: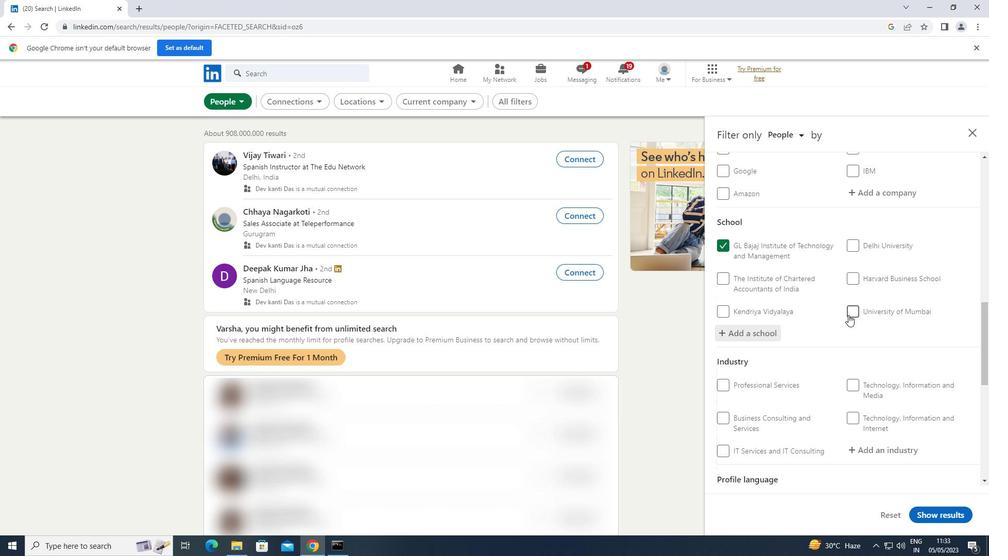 
Action: Mouse scrolled (849, 315) with delta (0, 0)
Screenshot: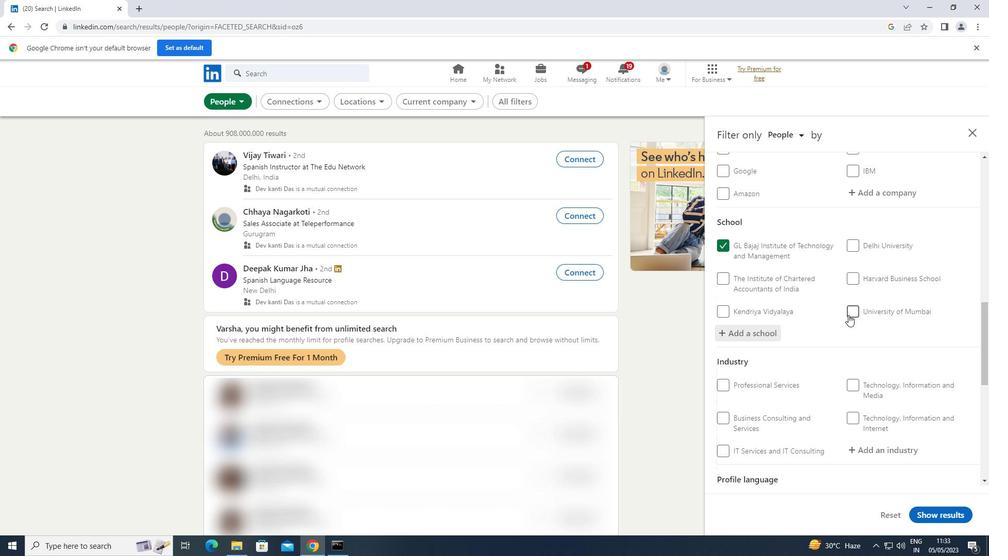 
Action: Mouse scrolled (849, 315) with delta (0, 0)
Screenshot: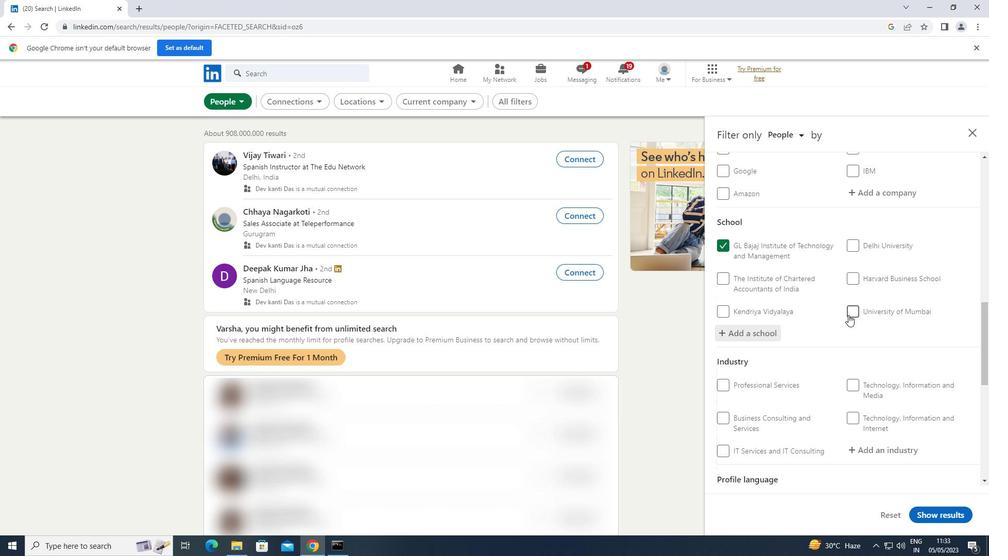 
Action: Mouse moved to (862, 294)
Screenshot: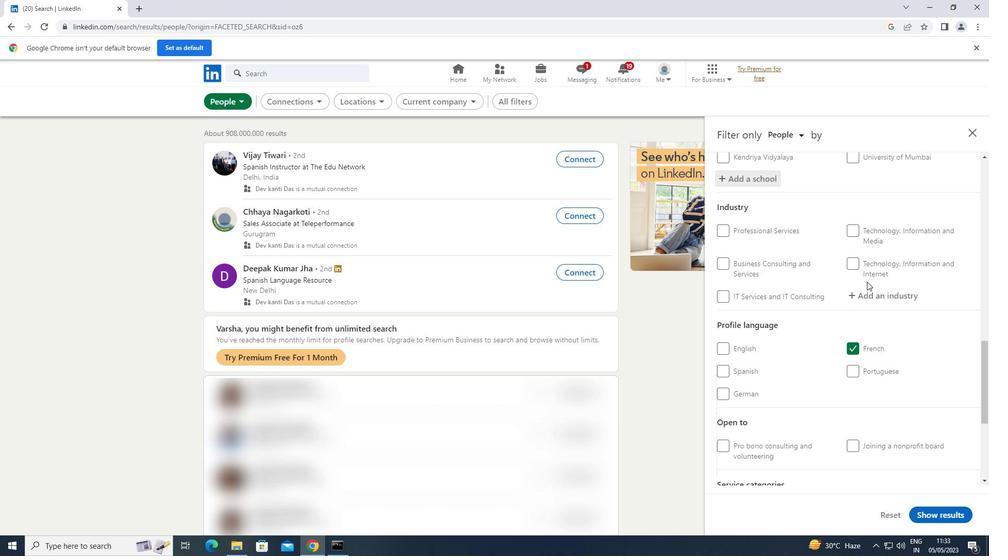 
Action: Mouse pressed left at (862, 294)
Screenshot: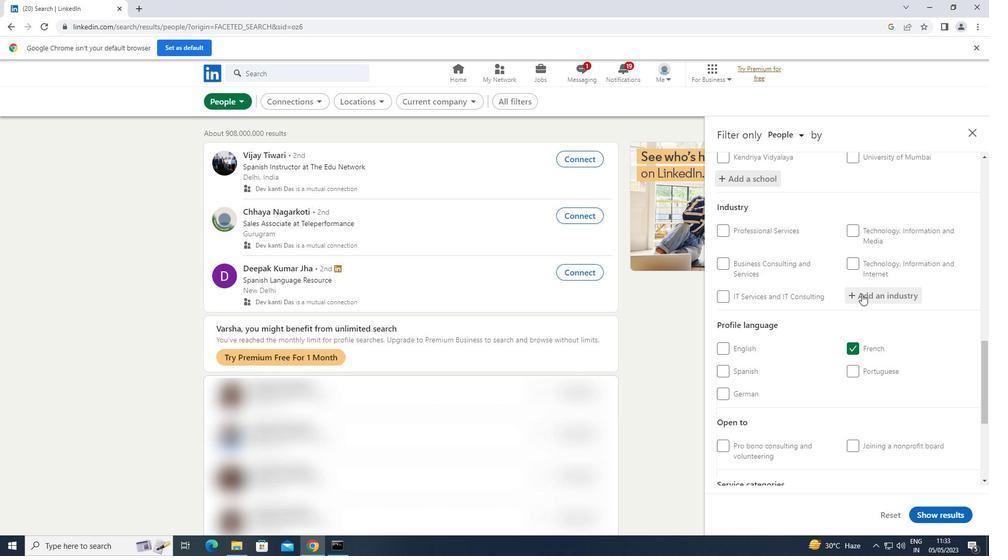 
Action: Key pressed <Key.shift><Key.shift><Key.shift><Key.shift><Key.shift><Key.shift><Key.shift>GLASS
Screenshot: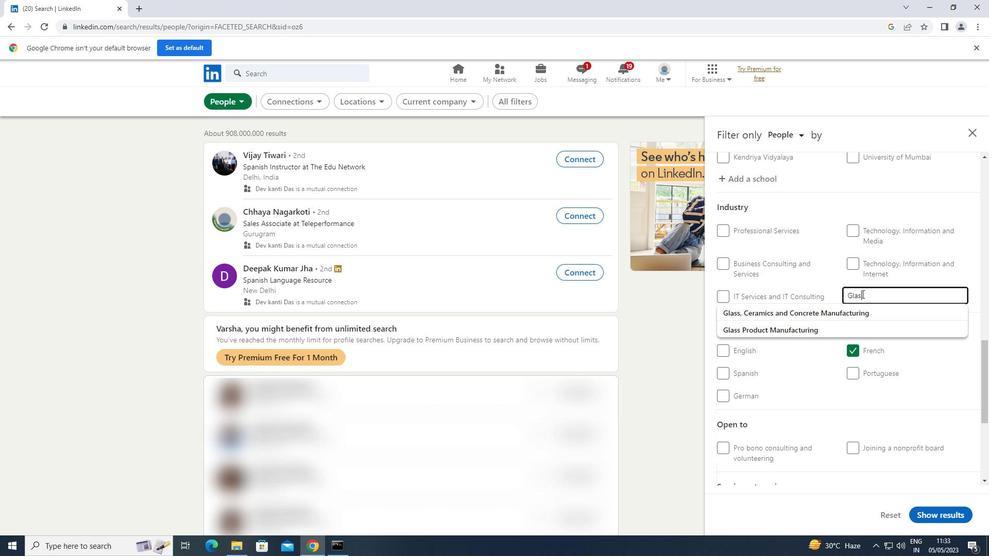 
Action: Mouse moved to (816, 323)
Screenshot: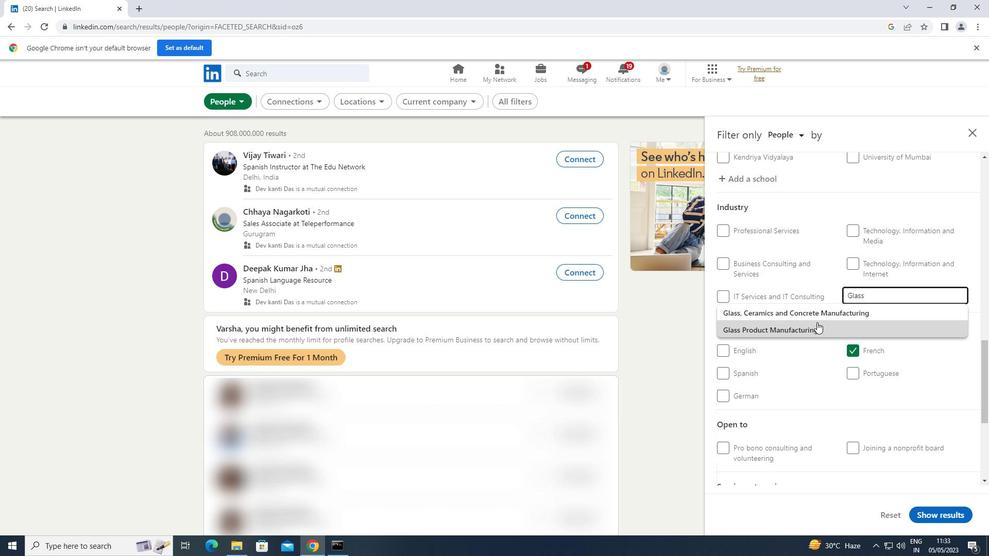 
Action: Mouse pressed left at (816, 323)
Screenshot: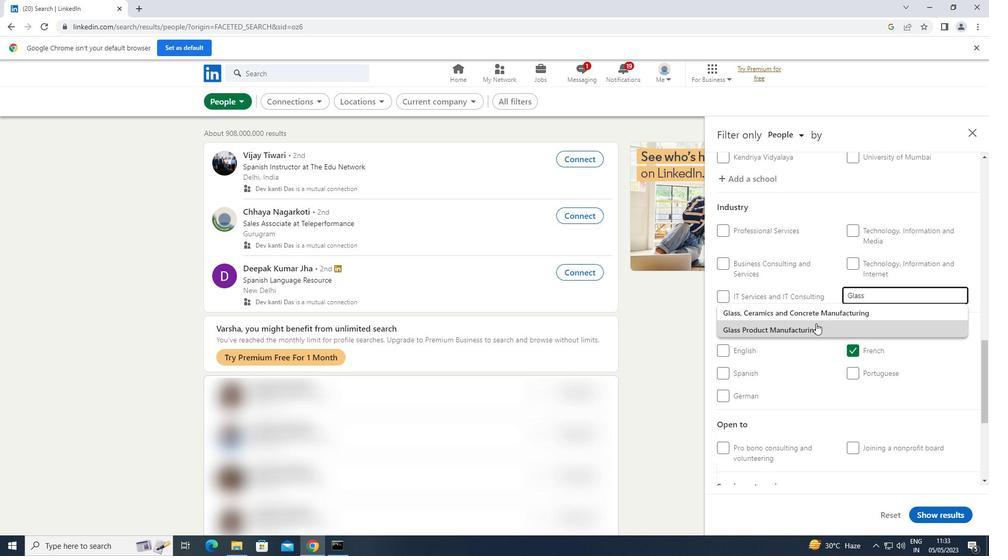 
Action: Mouse scrolled (816, 323) with delta (0, 0)
Screenshot: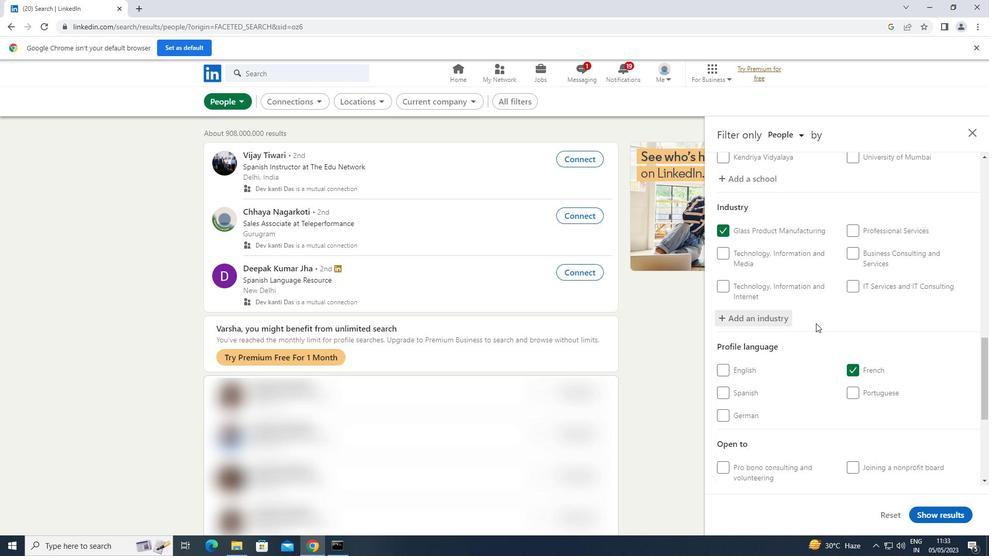 
Action: Mouse scrolled (816, 323) with delta (0, 0)
Screenshot: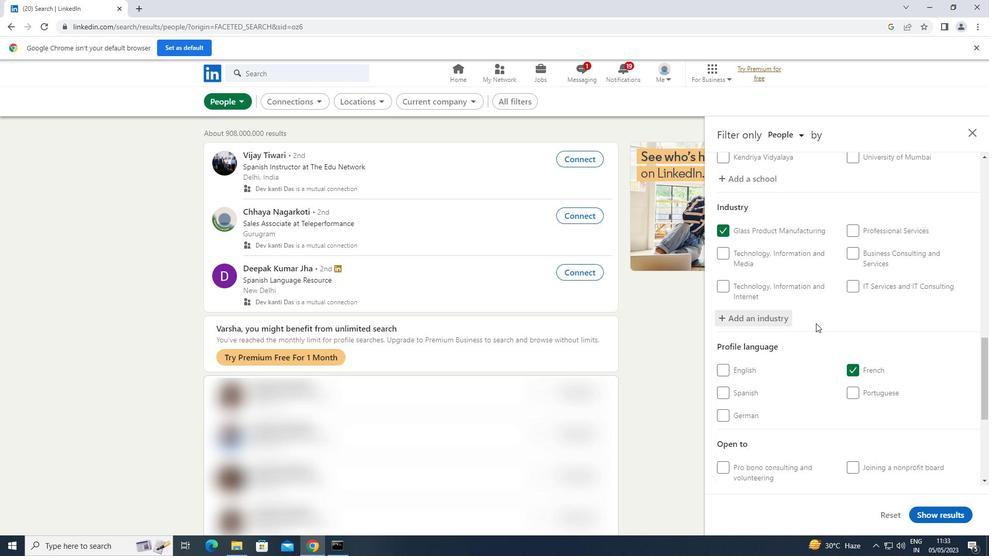 
Action: Mouse scrolled (816, 323) with delta (0, 0)
Screenshot: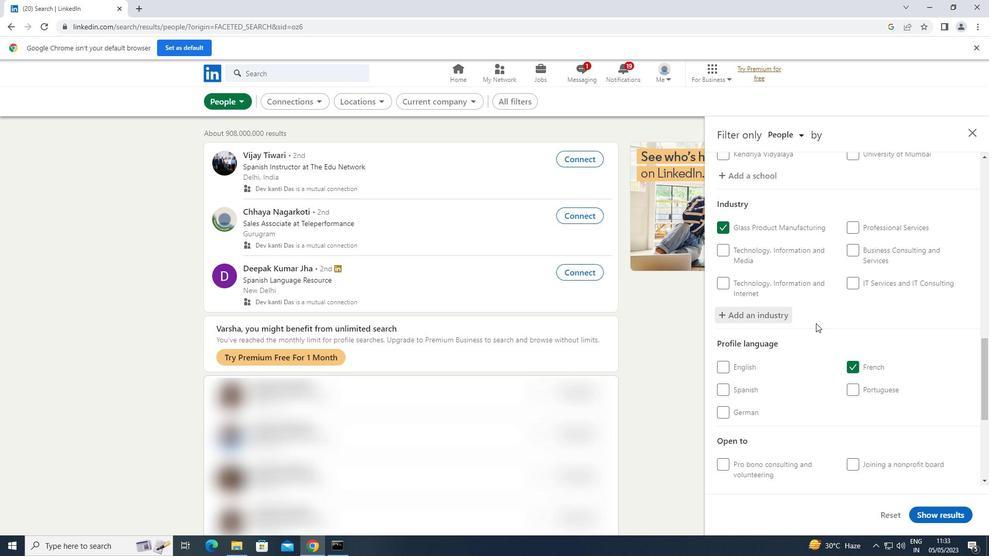
Action: Mouse scrolled (816, 323) with delta (0, 0)
Screenshot: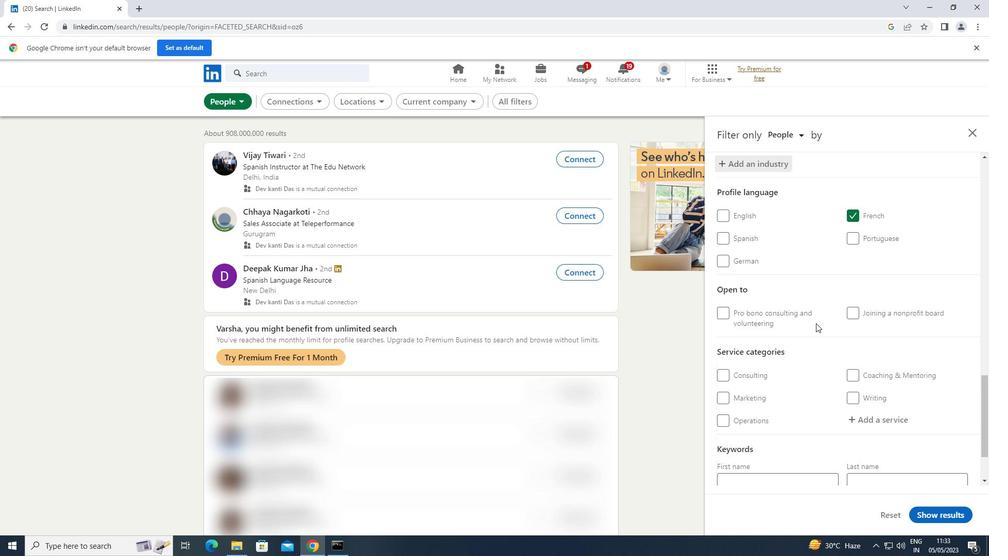 
Action: Mouse moved to (857, 360)
Screenshot: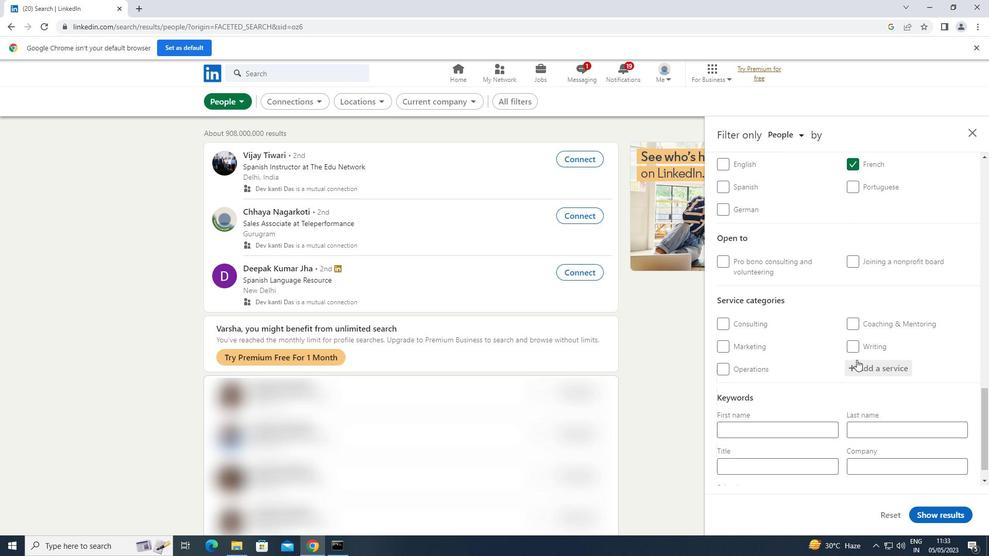 
Action: Mouse pressed left at (857, 360)
Screenshot: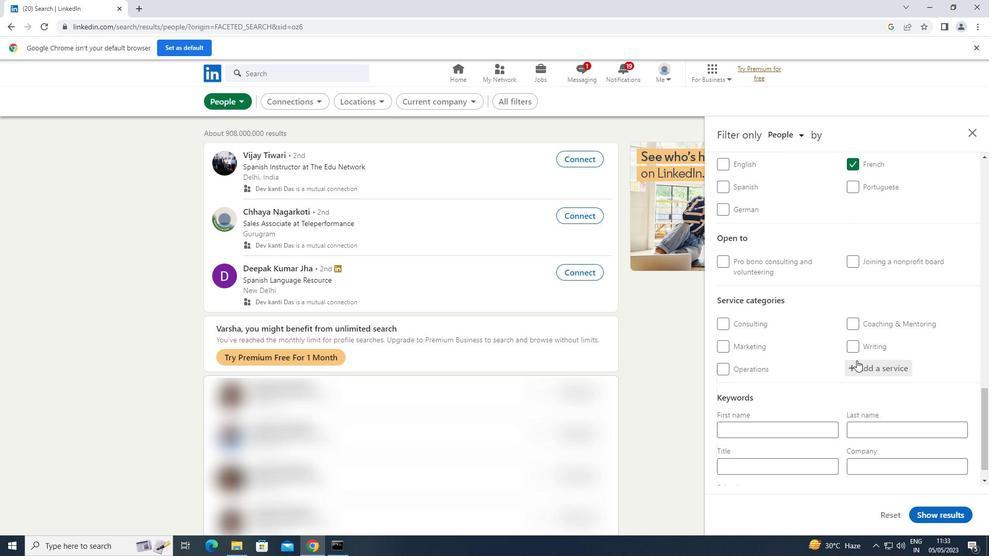 
Action: Key pressed <Key.shift>NOTARY<Key.shift>ONLINE
Screenshot: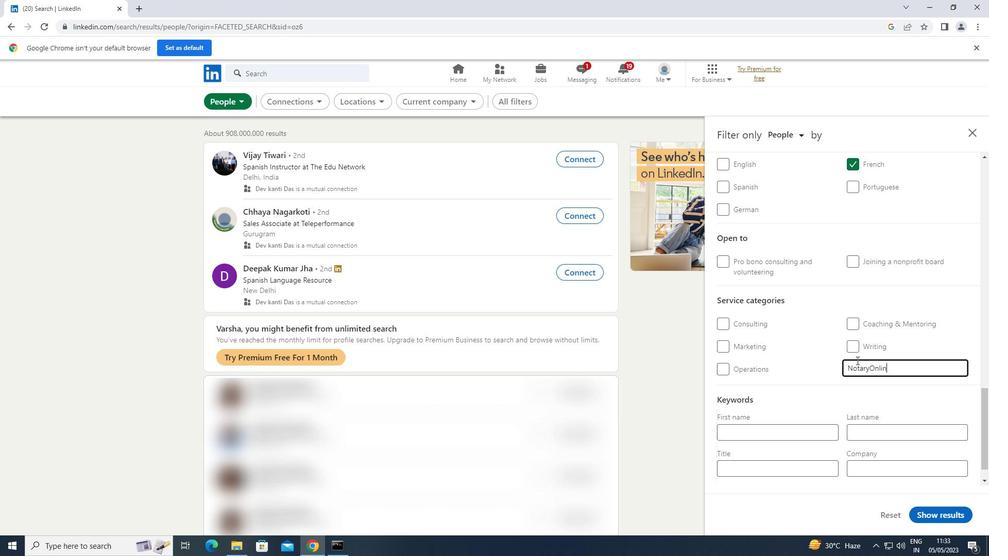 
Action: Mouse scrolled (857, 360) with delta (0, 0)
Screenshot: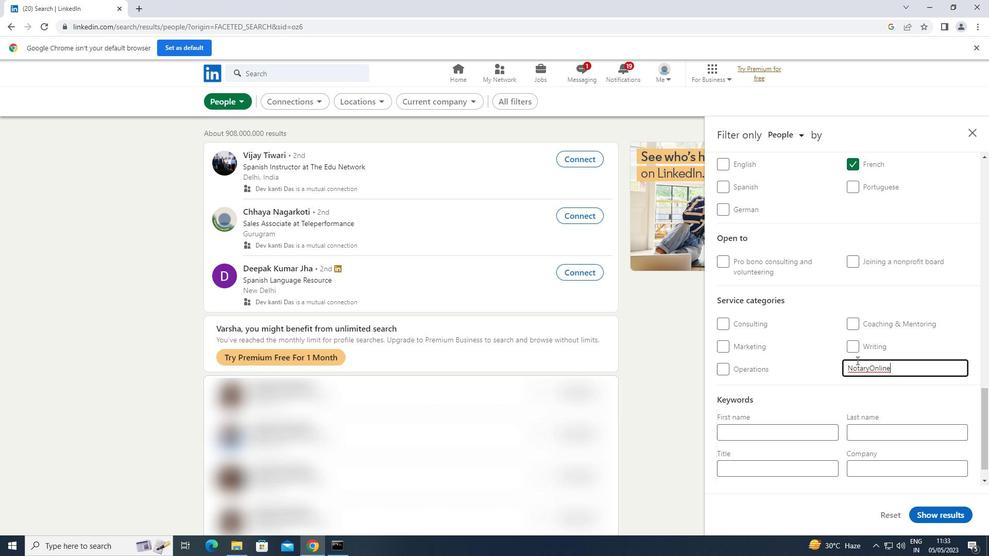 
Action: Mouse scrolled (857, 360) with delta (0, 0)
Screenshot: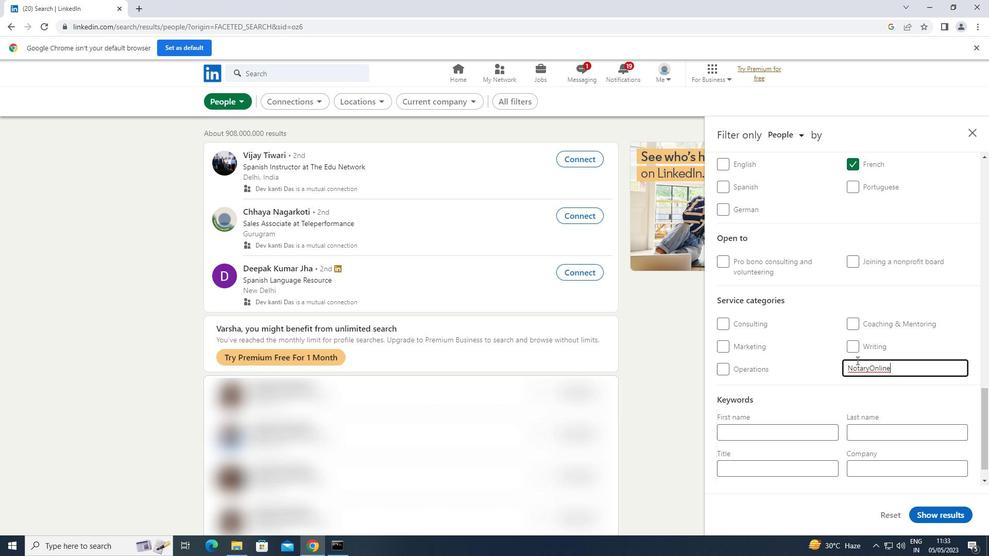 
Action: Mouse scrolled (857, 360) with delta (0, 0)
Screenshot: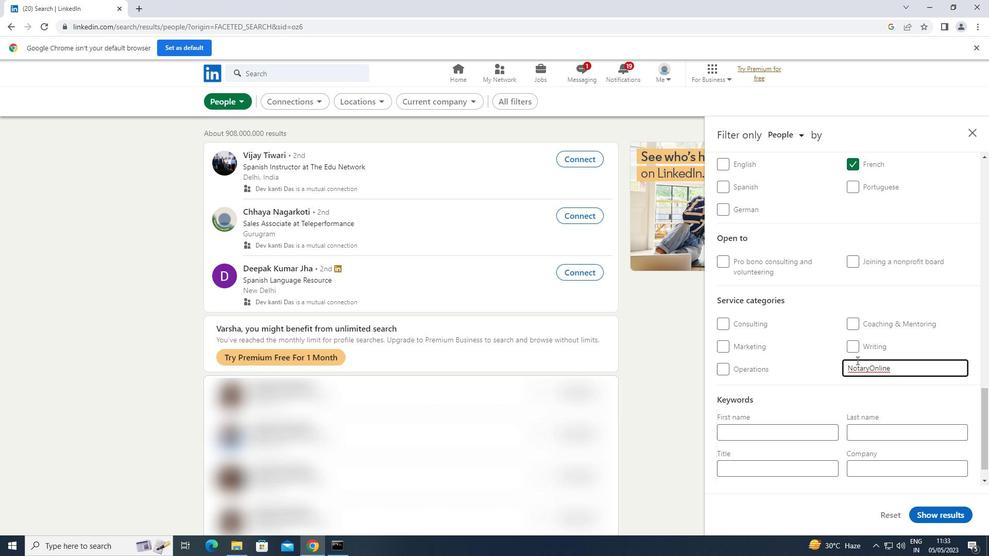 
Action: Mouse moved to (804, 439)
Screenshot: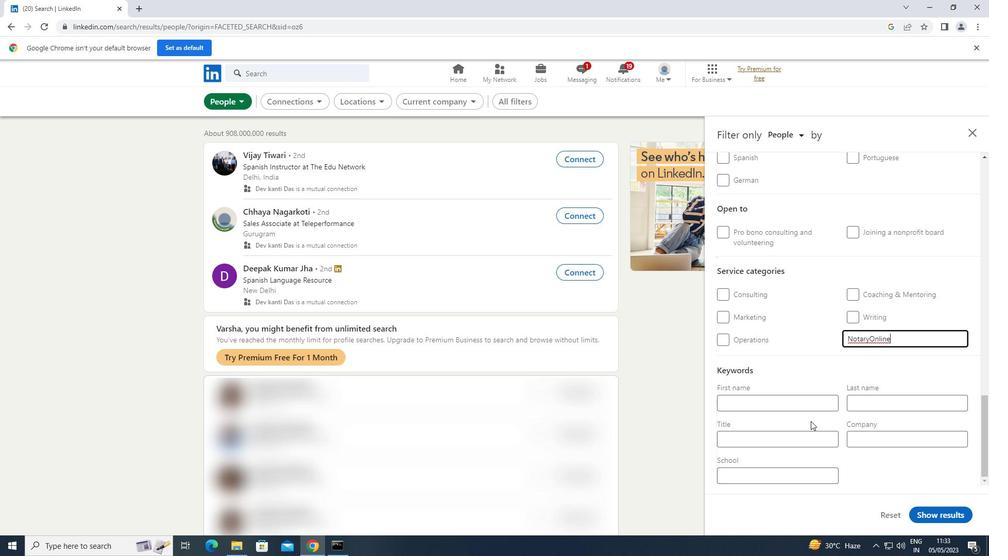 
Action: Mouse pressed left at (804, 439)
Screenshot: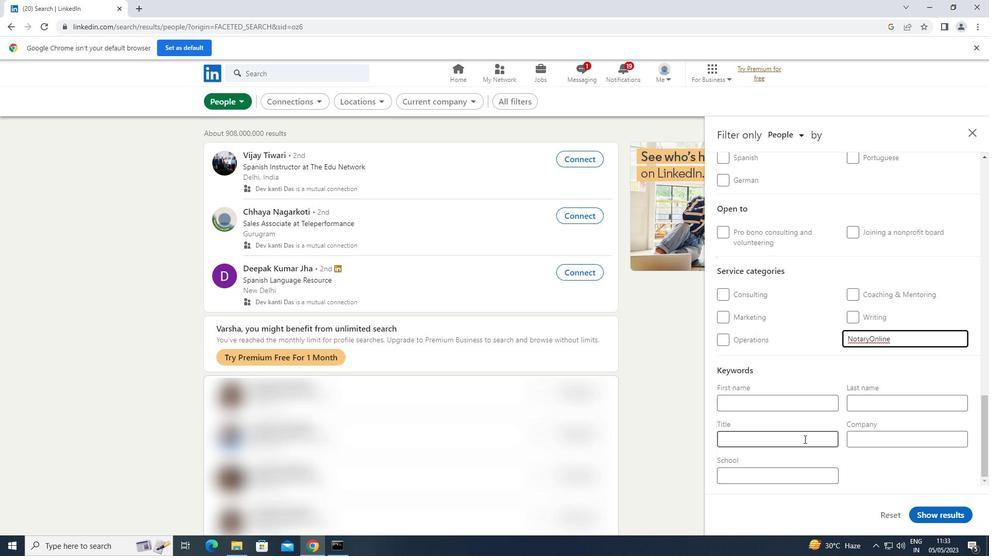 
Action: Key pressed <Key.shift>POLITICAL<Key.space><Key.shift><Key.shift><Key.shift><Key.shift><Key.shift><Key.shift><Key.shift><Key.shift><Key.shift><Key.shift>SCIENTIST
Screenshot: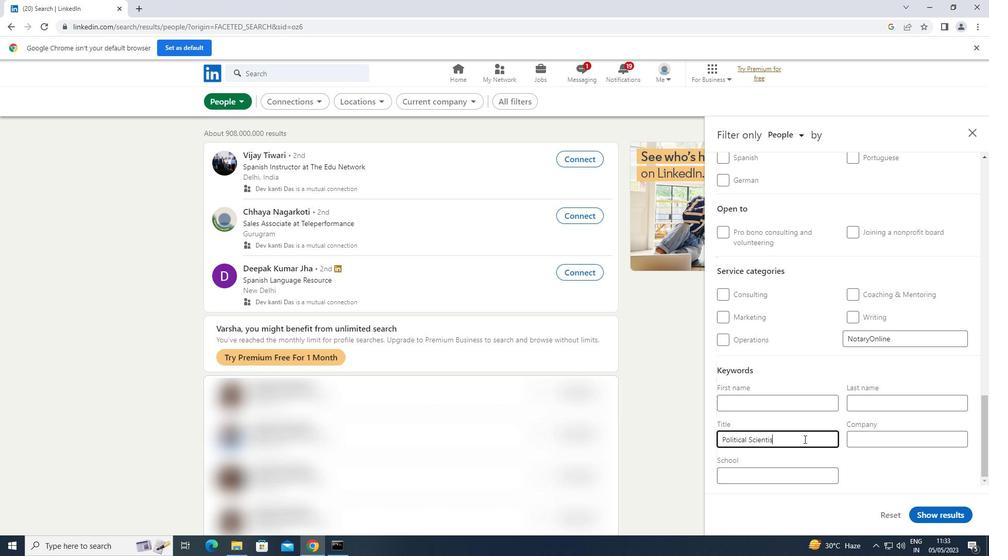 
Action: Mouse moved to (937, 518)
Screenshot: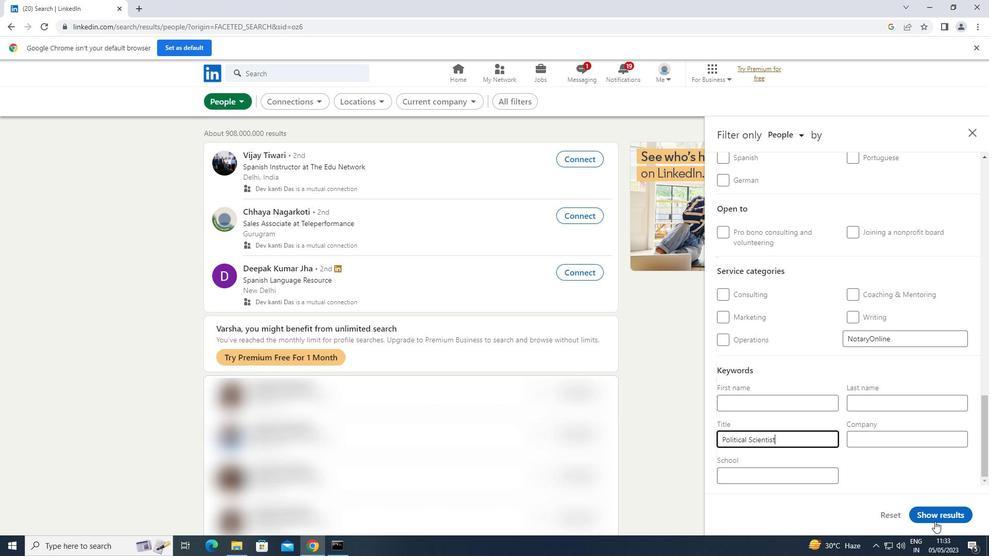 
Action: Mouse pressed left at (937, 518)
Screenshot: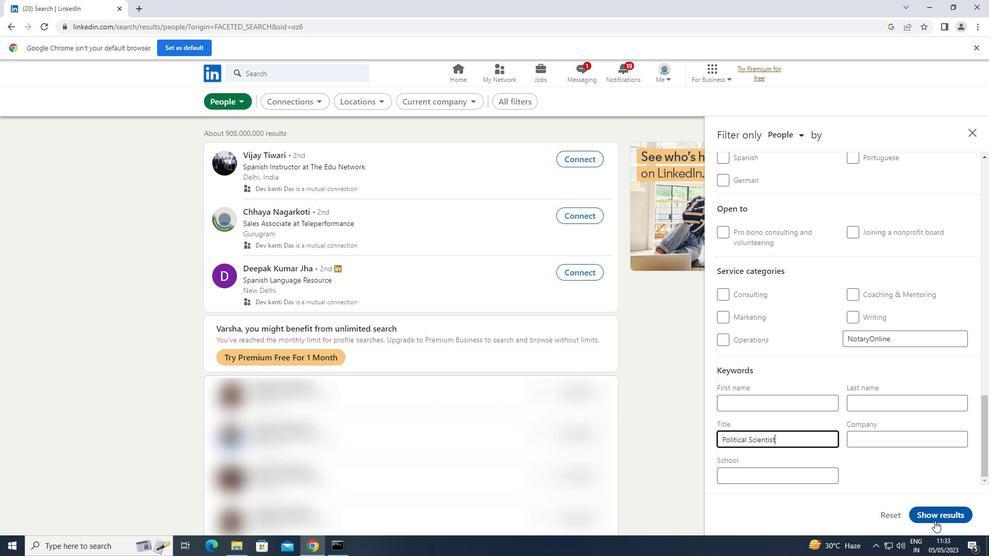 
